 Task: Add an event with the title Second Coffee Meeting with Strategic Partner, date ''2024/03/07'', time 9:40 AM to 11:40 AMand add a description: Throughout the workshop, participants will engage in a series of activities, exercises, and practice sessions that focus on refining their presentation skills. These activities are designed to provide hands-on experience and valuable feedback to help participants improve their delivery style and create compelling presentations.Select event color  Tangerine . Add location for the event as: Brisbane, Australia, logged in from the account softage.8@softage.netand send the event invitation to softage.9@softage.net and softage.10@softage.net. Set a reminder for the event Every weekday(Monday to Friday)
Action: Mouse moved to (42, 97)
Screenshot: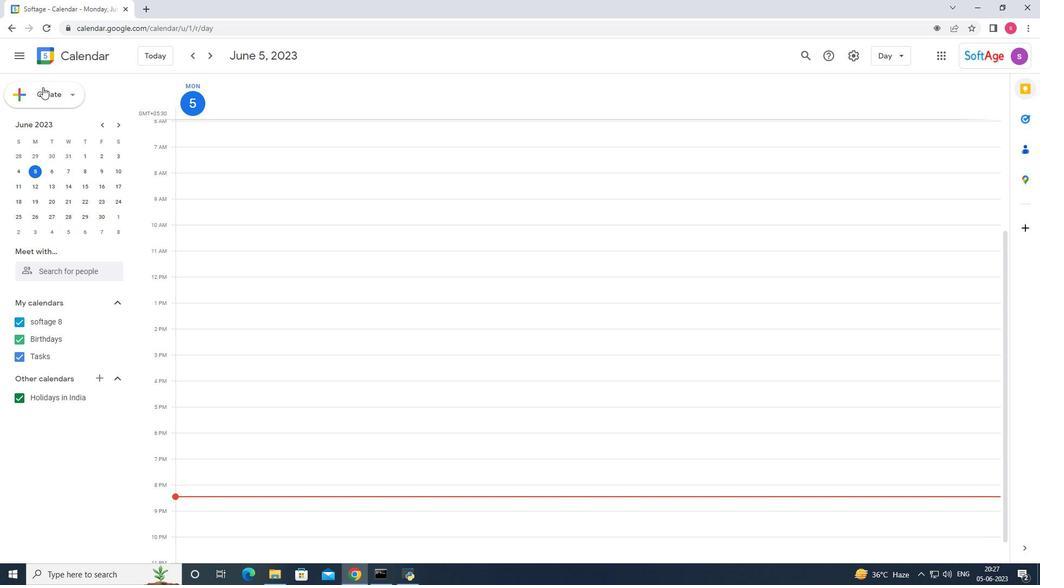 
Action: Mouse pressed left at (42, 97)
Screenshot: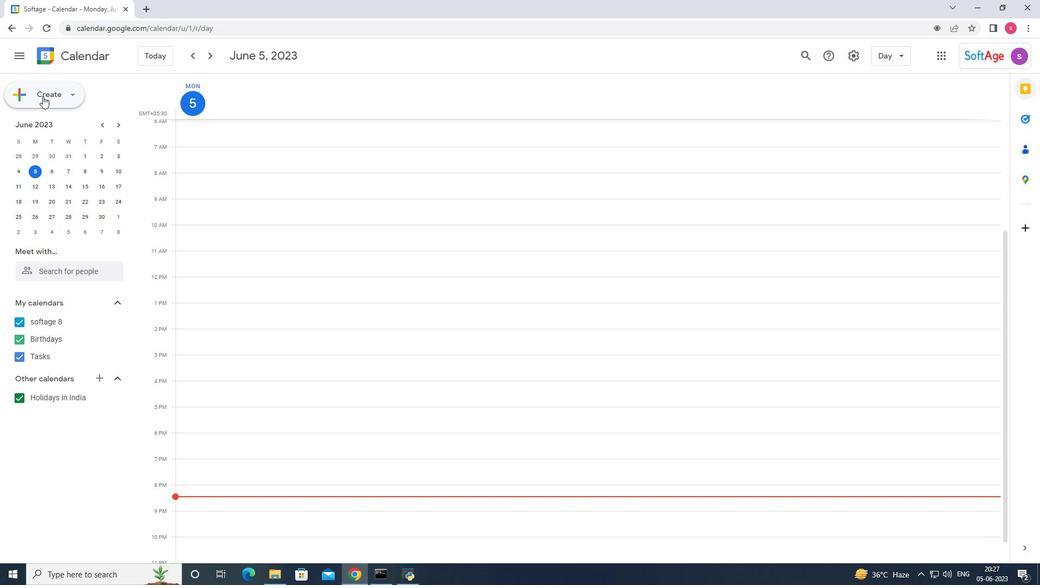 
Action: Mouse moved to (59, 125)
Screenshot: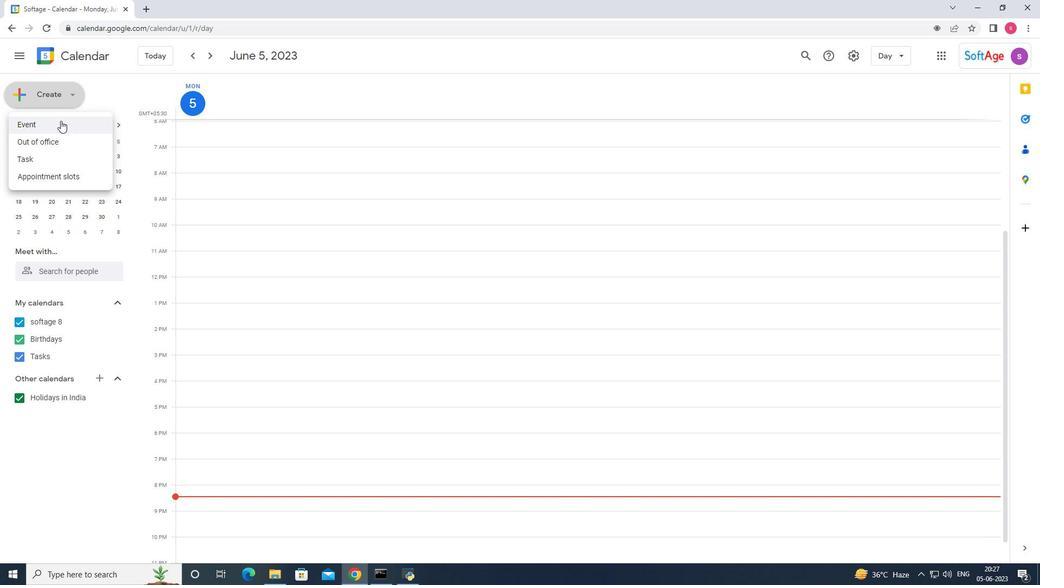 
Action: Mouse pressed left at (59, 125)
Screenshot: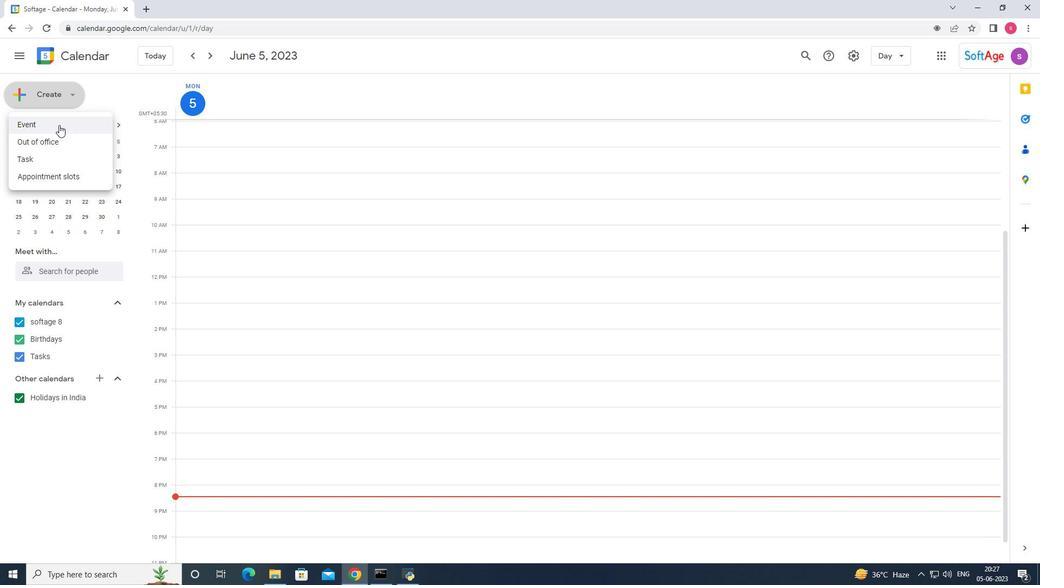 
Action: Mouse moved to (617, 481)
Screenshot: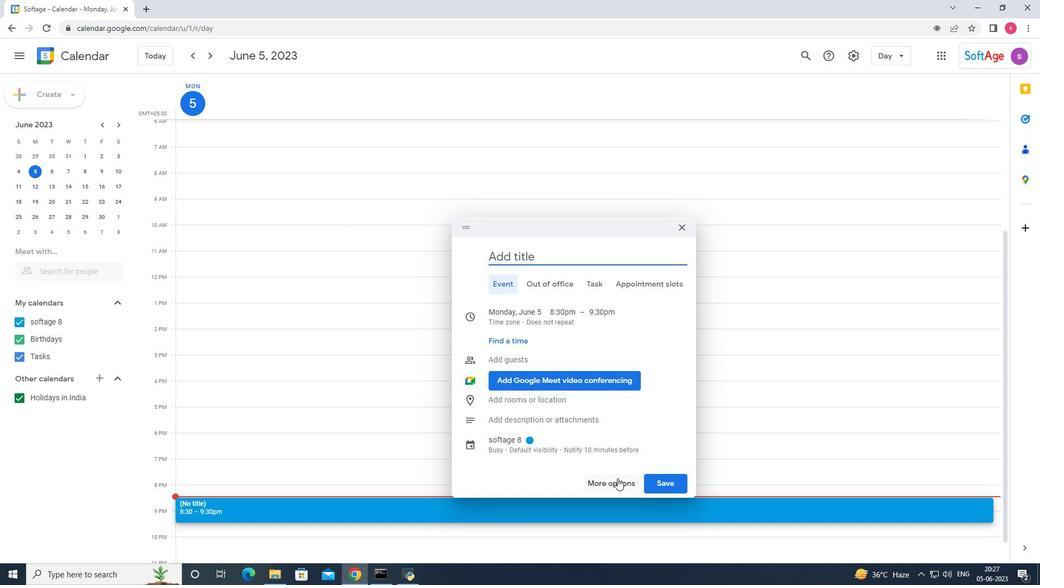 
Action: Mouse pressed left at (617, 481)
Screenshot: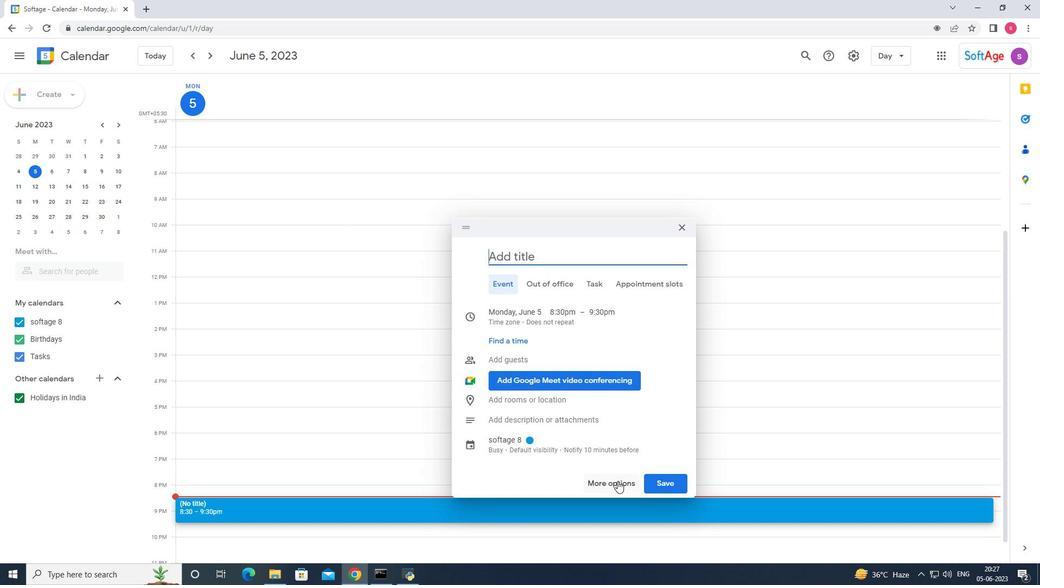 
Action: Mouse moved to (490, 284)
Screenshot: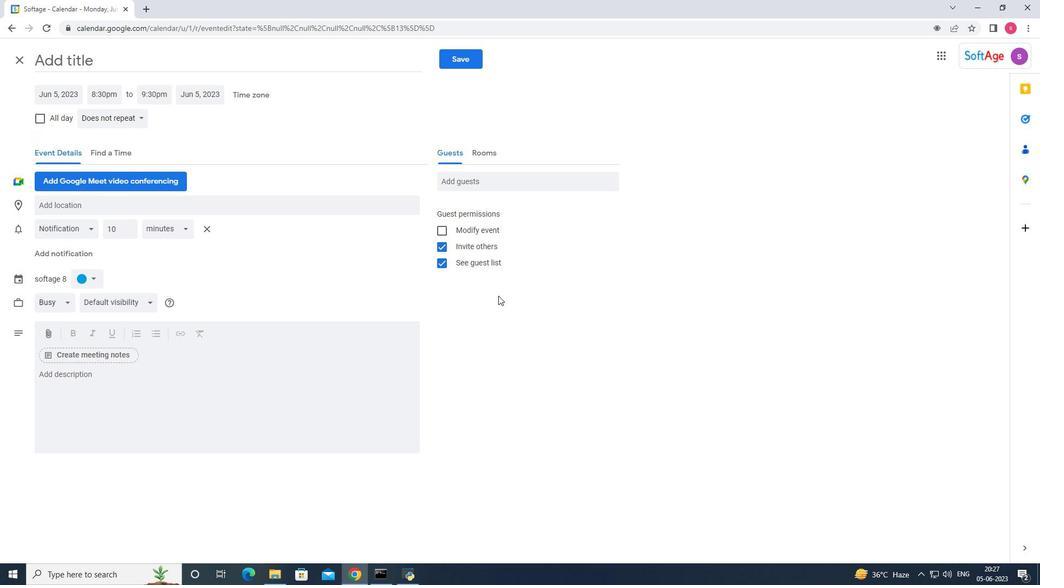 
Action: Key pressed <Key.shift>Second<Key.space><Key.shift>Coffee<Key.space><Key.shift>Meeting<Key.space>with<Key.space><Key.shift><Key.shift><Key.shift><Key.shift>Strategic<Key.space><Key.shift>Partner,<Key.backspace>
Screenshot: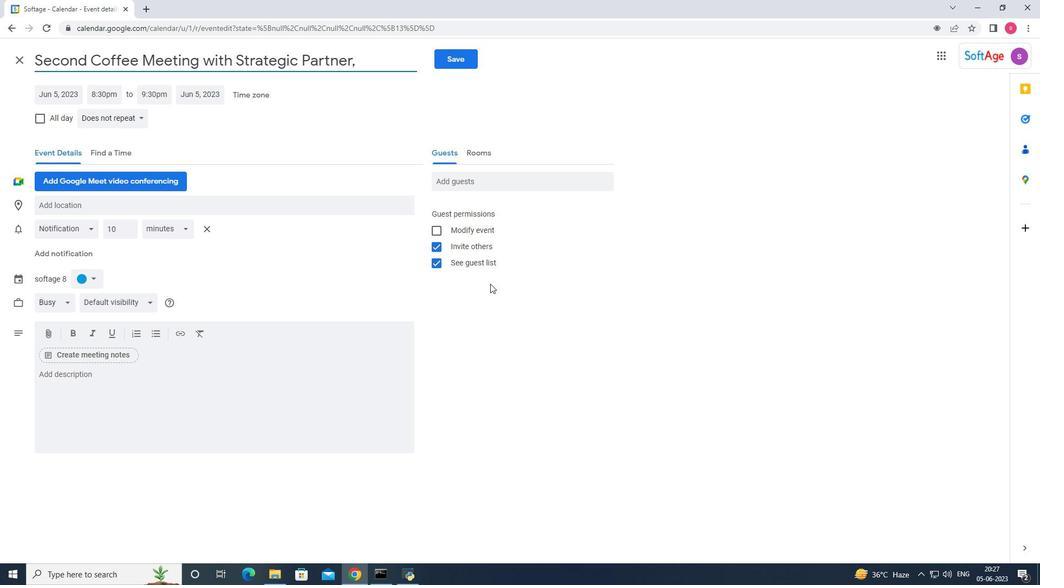 
Action: Mouse moved to (74, 87)
Screenshot: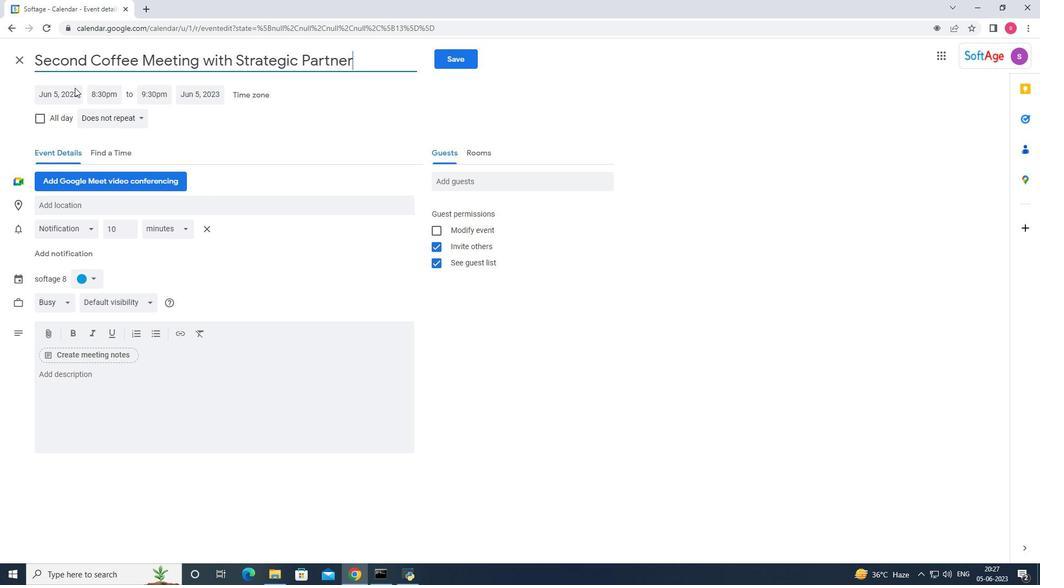 
Action: Mouse pressed left at (74, 87)
Screenshot: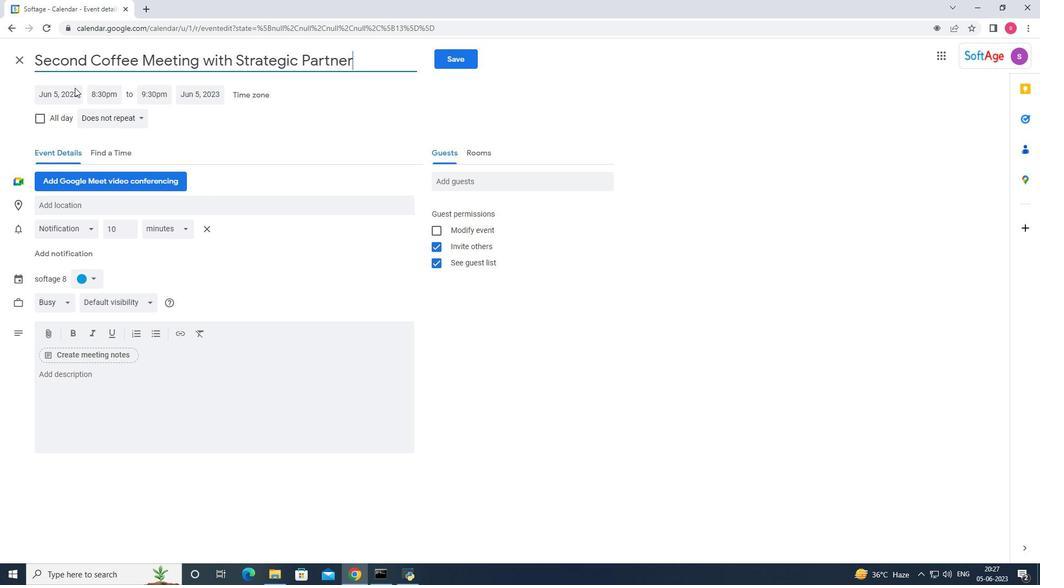 
Action: Mouse moved to (171, 123)
Screenshot: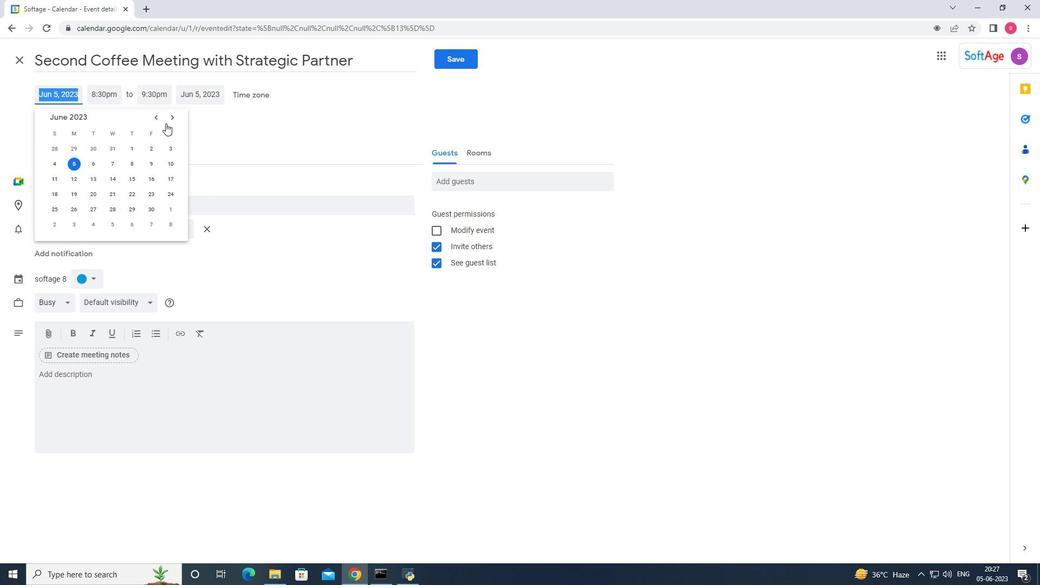 
Action: Mouse pressed left at (171, 123)
Screenshot: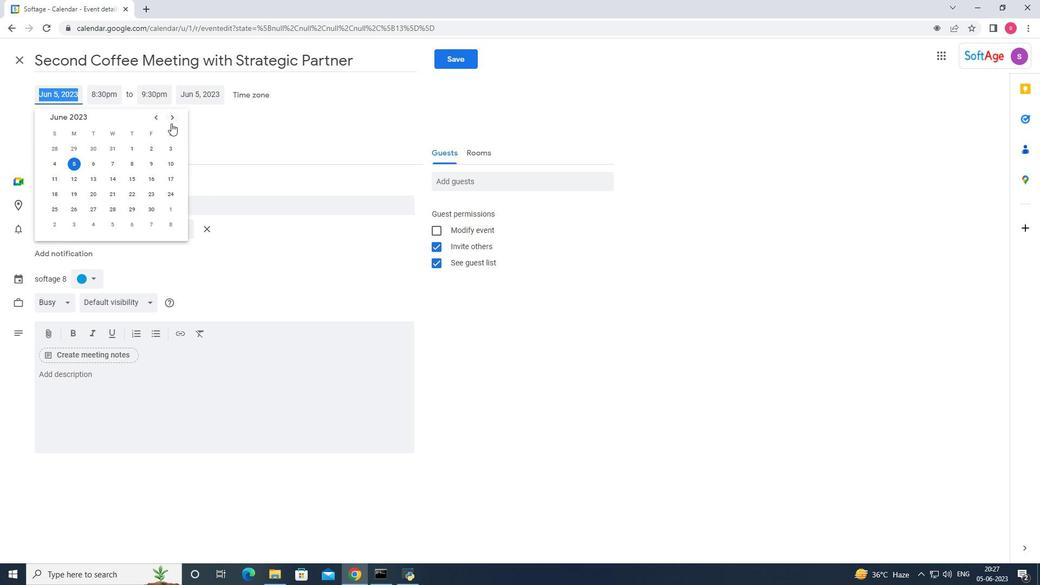 
Action: Mouse pressed left at (171, 123)
Screenshot: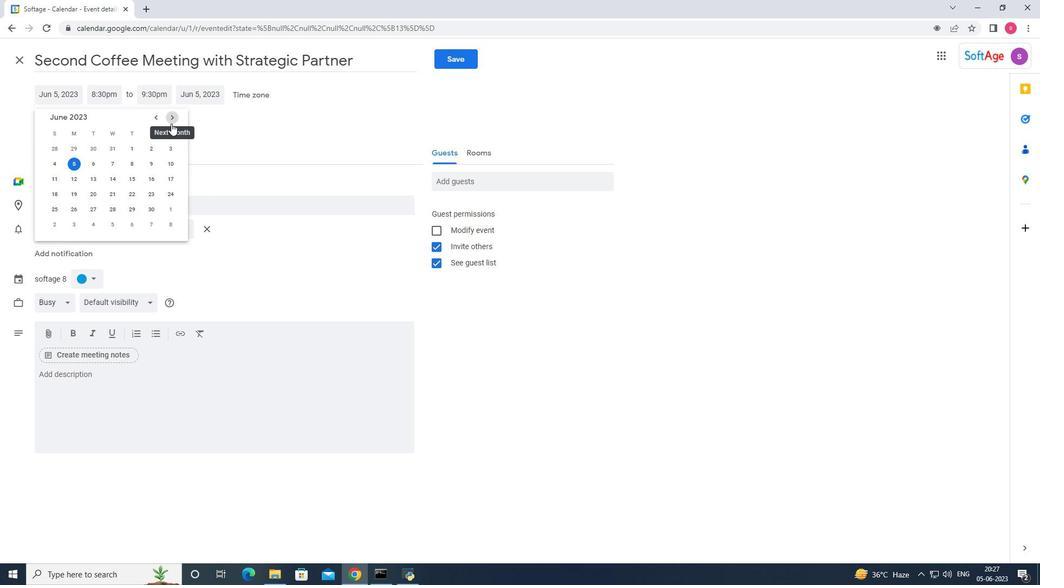 
Action: Mouse pressed left at (171, 123)
Screenshot: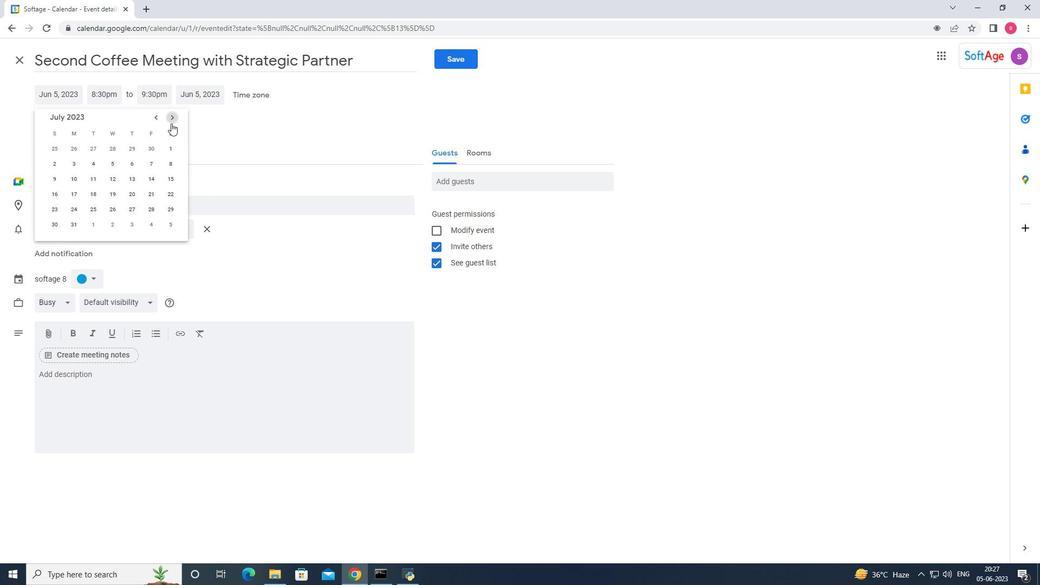 
Action: Mouse pressed left at (171, 123)
Screenshot: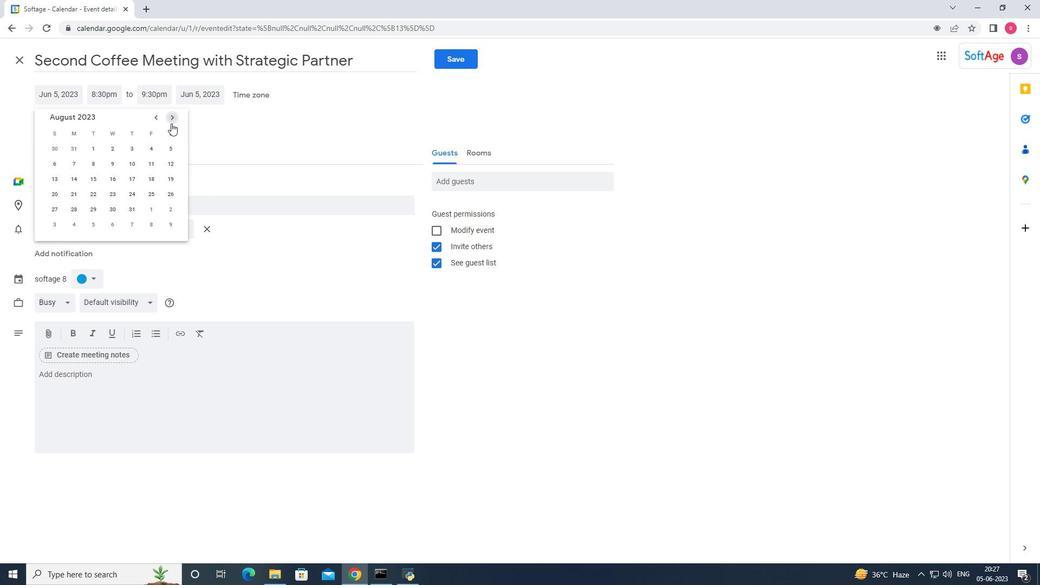 
Action: Mouse moved to (171, 123)
Screenshot: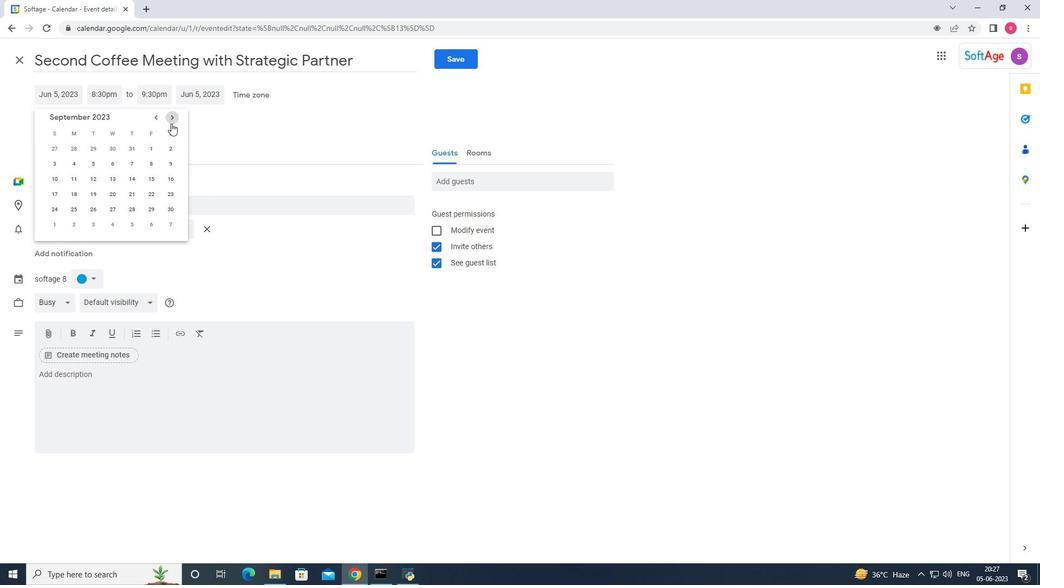 
Action: Mouse pressed left at (171, 123)
Screenshot: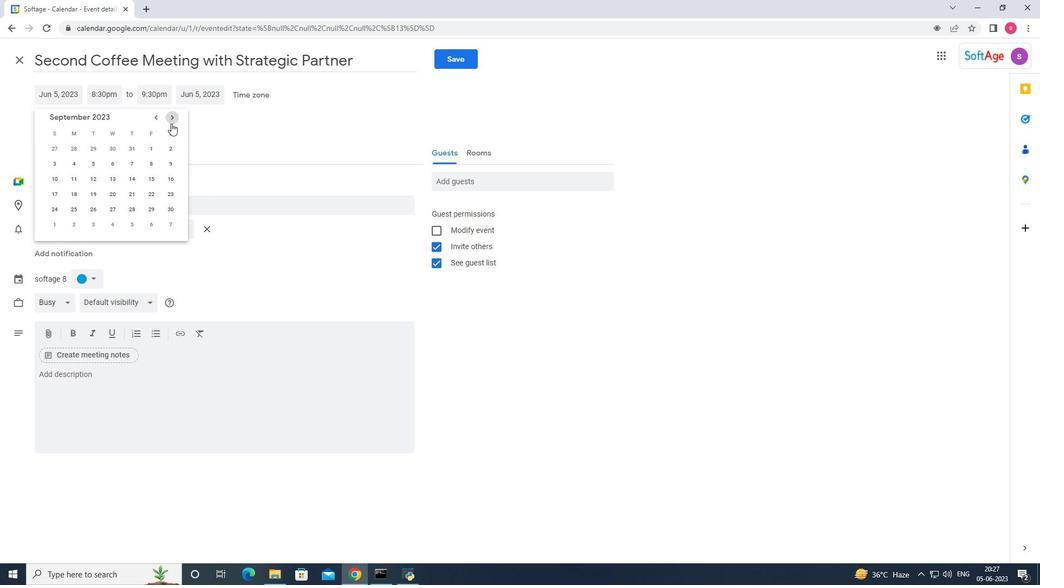 
Action: Mouse pressed left at (171, 123)
Screenshot: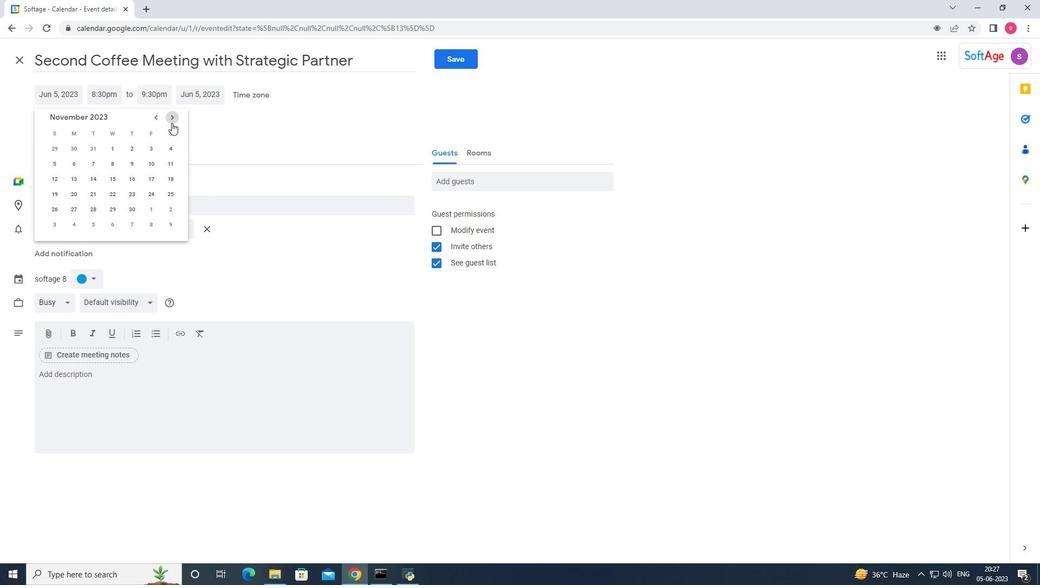 
Action: Mouse pressed left at (171, 123)
Screenshot: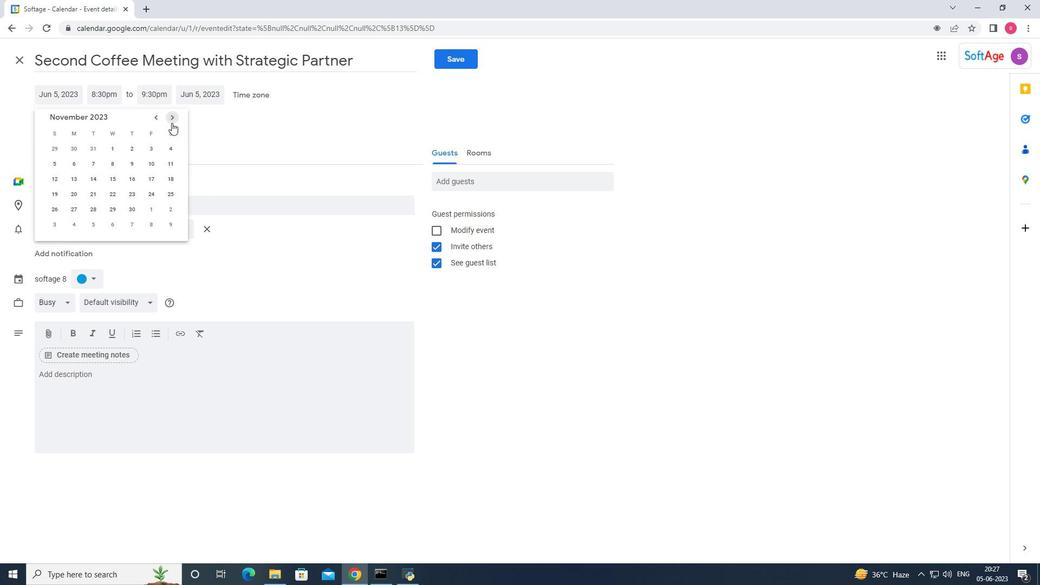 
Action: Mouse pressed left at (171, 123)
Screenshot: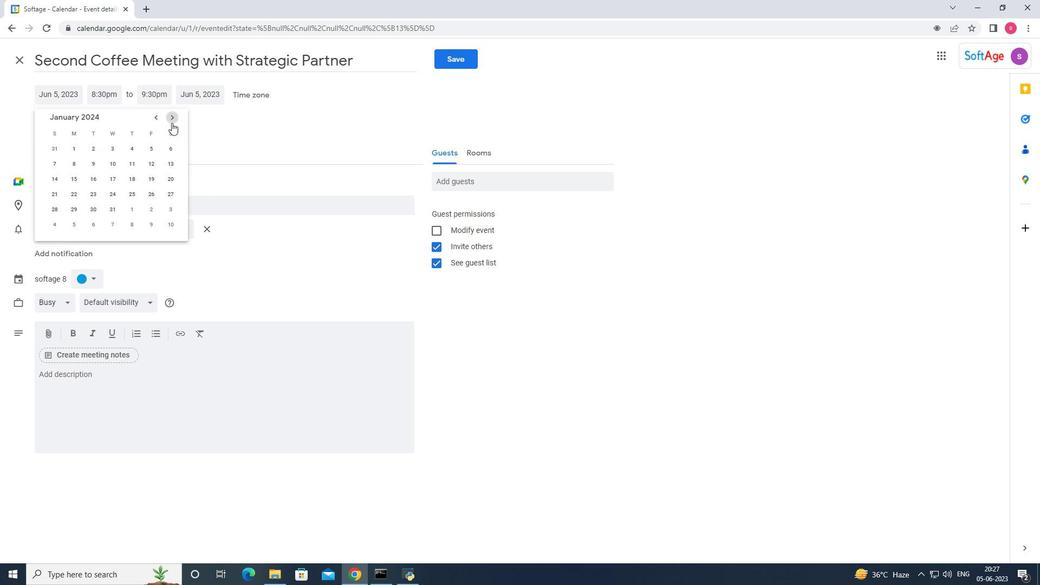 
Action: Mouse pressed left at (171, 123)
Screenshot: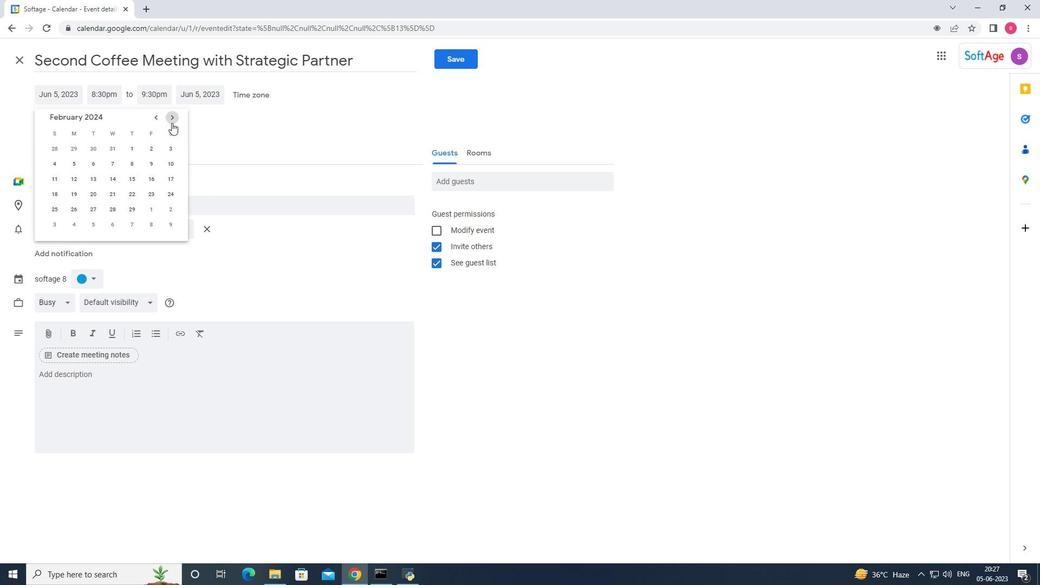 
Action: Mouse moved to (134, 169)
Screenshot: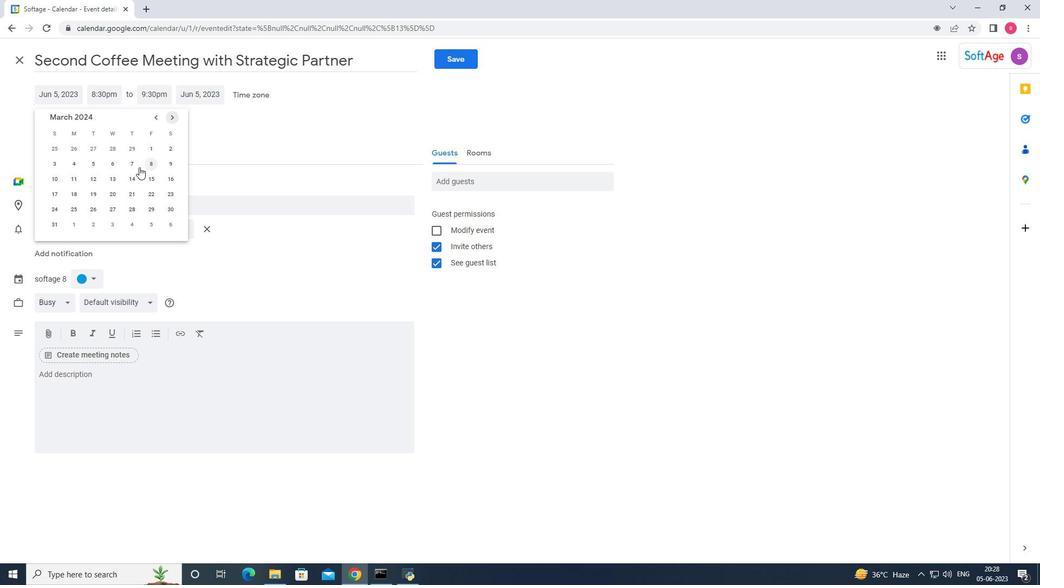 
Action: Mouse pressed left at (134, 169)
Screenshot: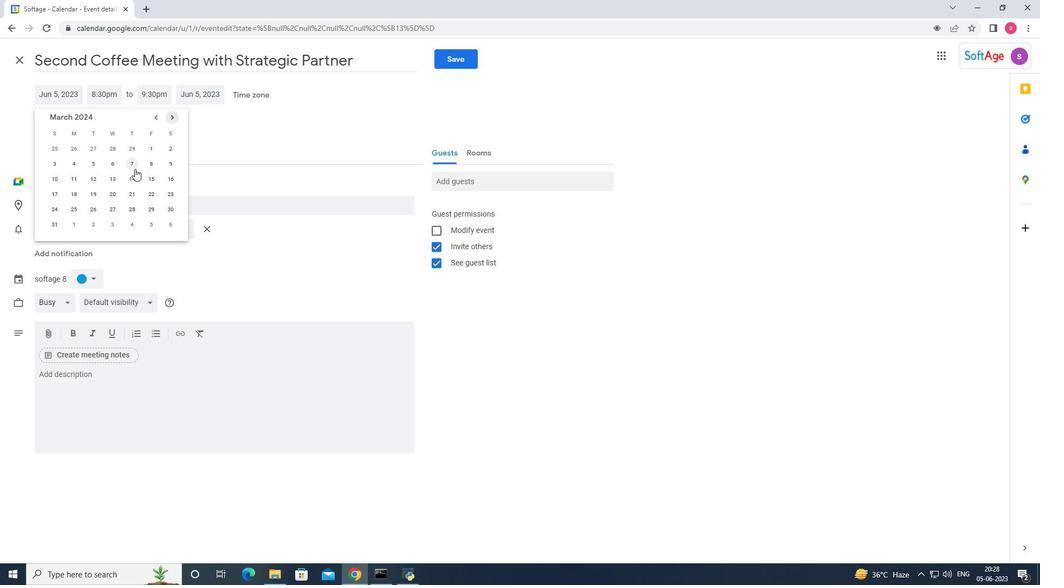 
Action: Mouse moved to (107, 95)
Screenshot: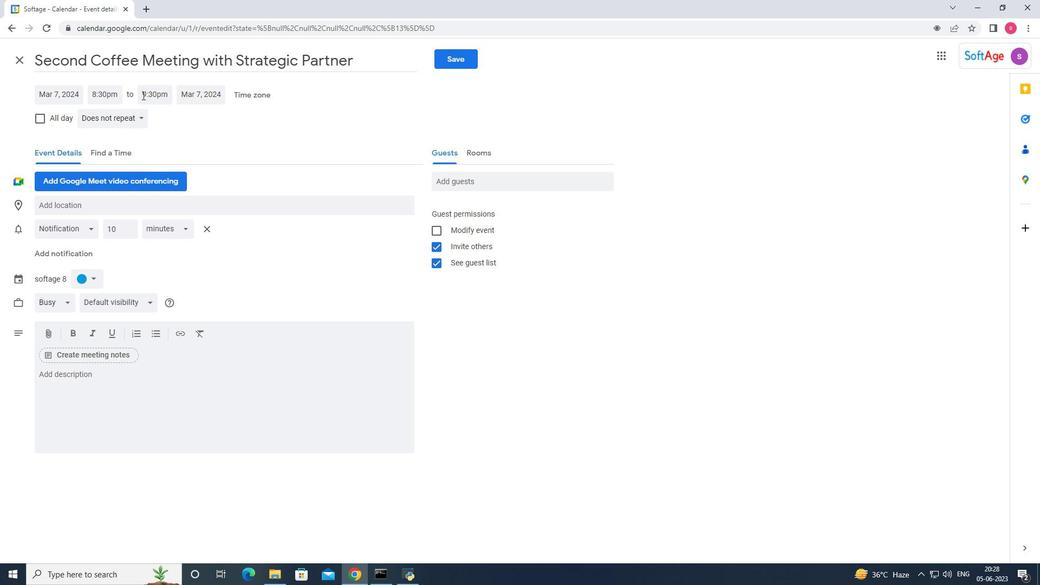 
Action: Mouse pressed left at (107, 95)
Screenshot: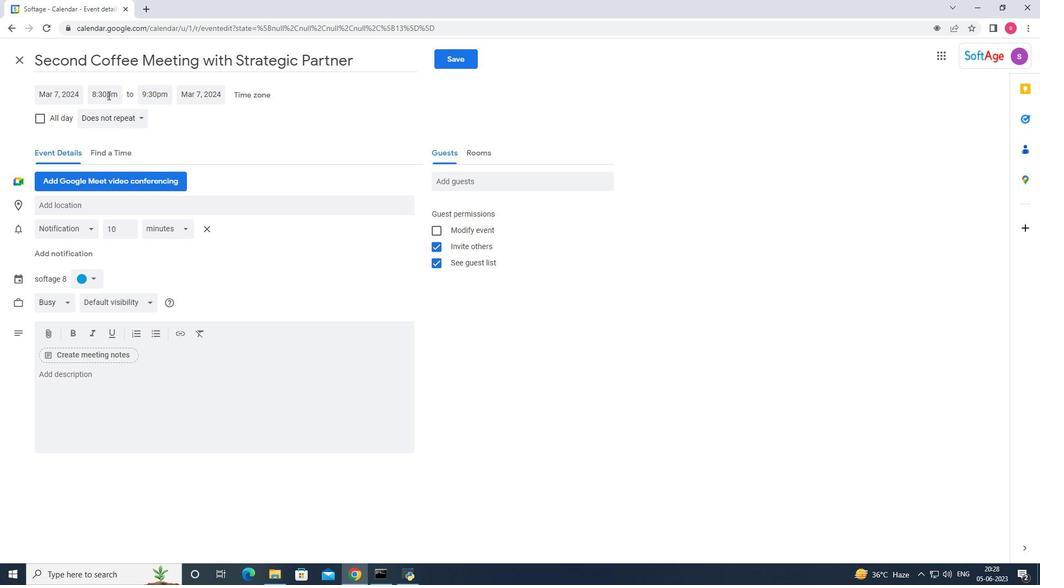 
Action: Mouse moved to (117, 149)
Screenshot: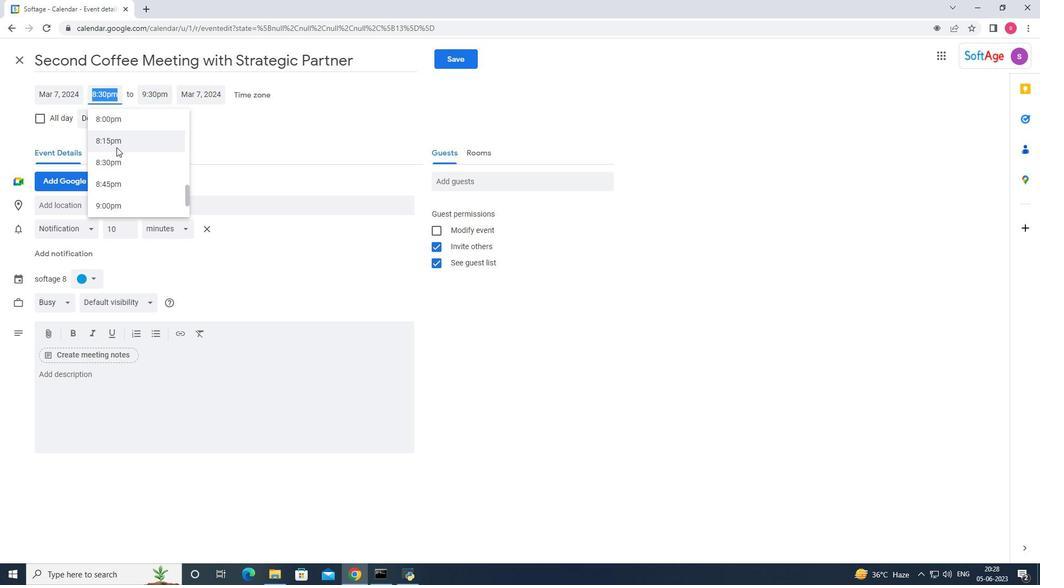 
Action: Mouse scrolled (117, 150) with delta (0, 0)
Screenshot: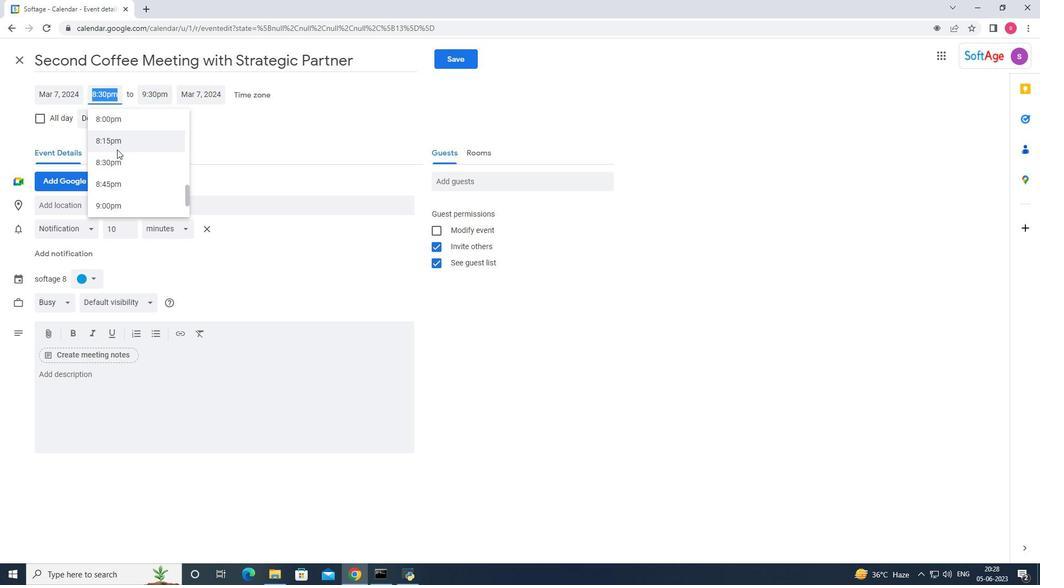 
Action: Mouse scrolled (117, 150) with delta (0, 0)
Screenshot: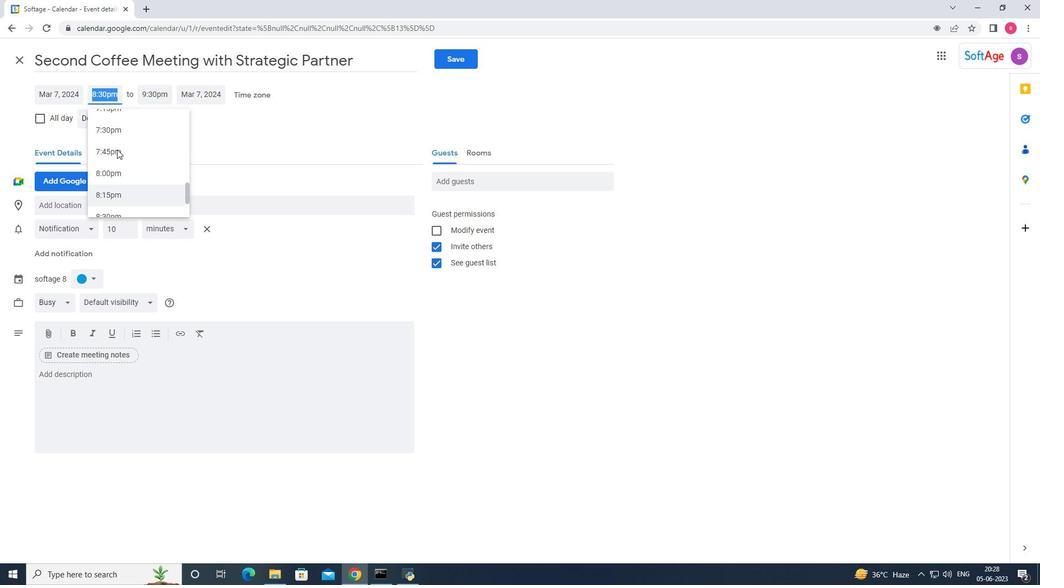 
Action: Mouse scrolled (117, 150) with delta (0, 0)
Screenshot: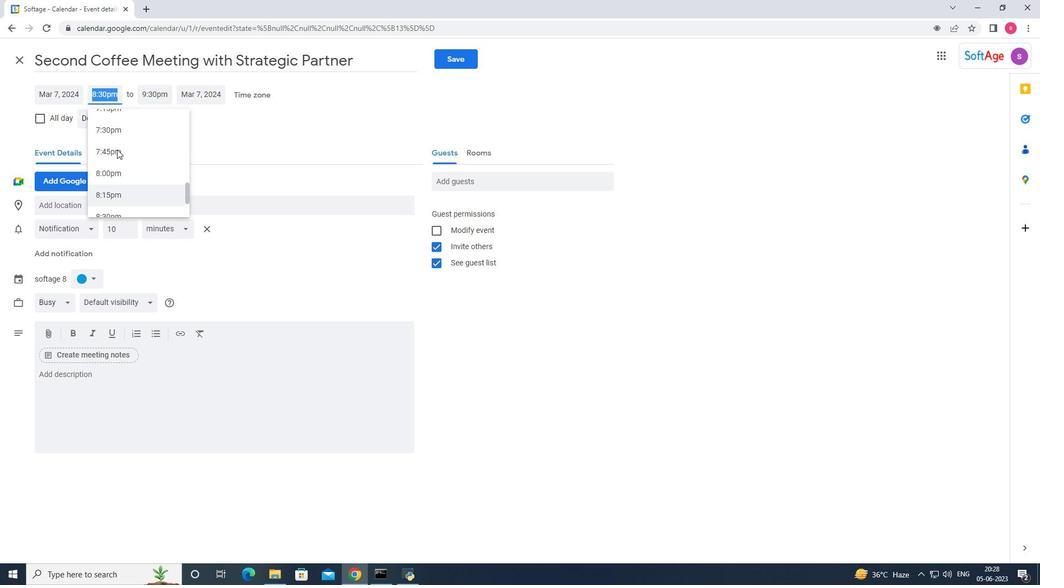 
Action: Mouse scrolled (117, 150) with delta (0, 0)
Screenshot: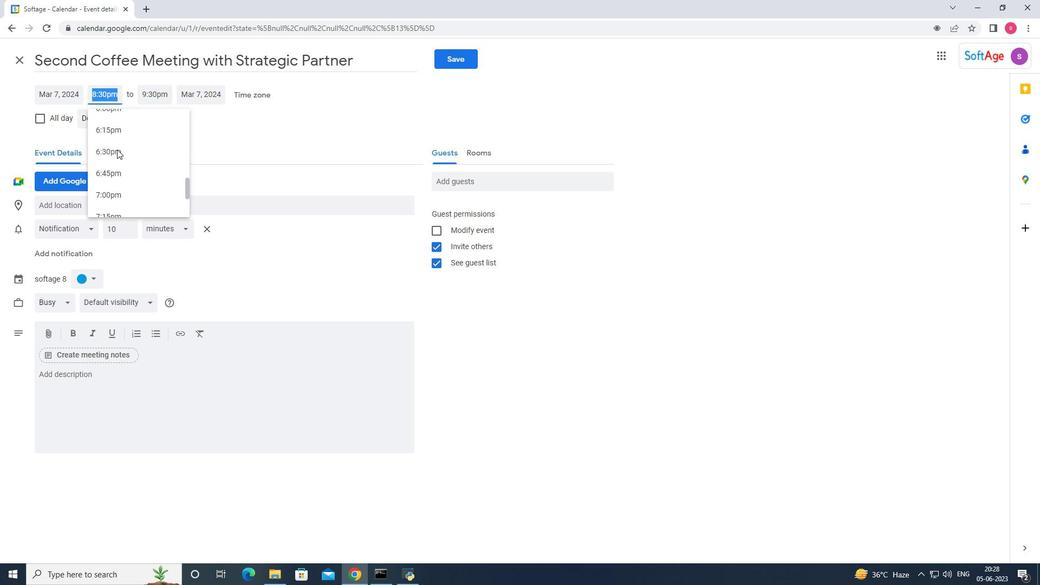 
Action: Mouse scrolled (117, 150) with delta (0, 0)
Screenshot: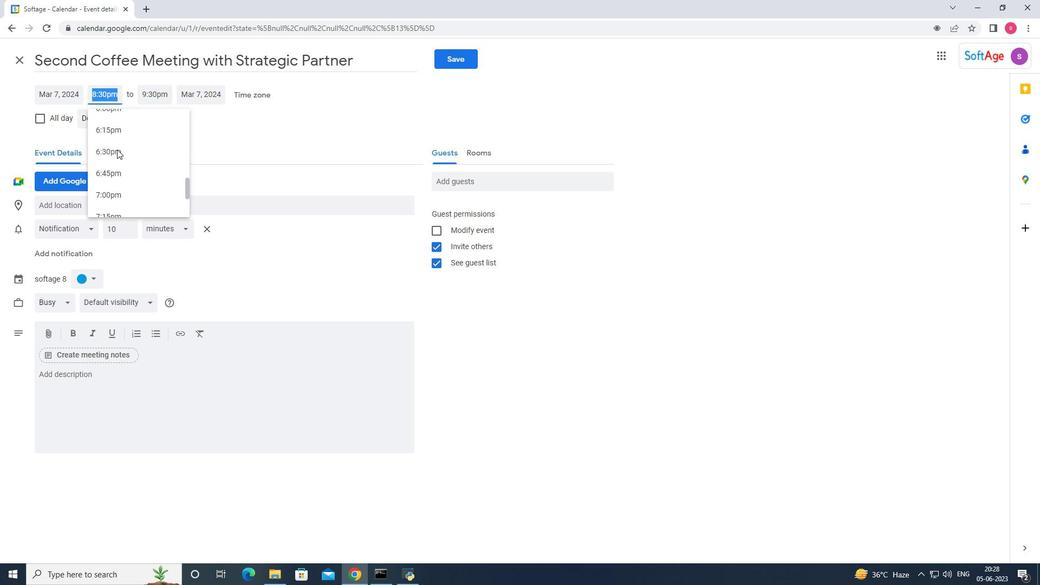 
Action: Mouse moved to (118, 147)
Screenshot: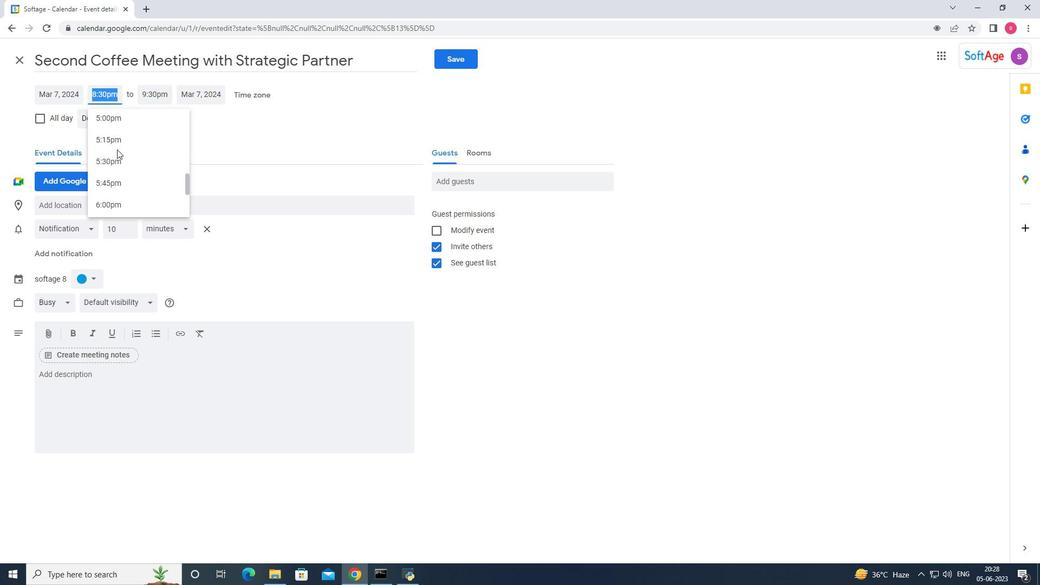 
Action: Mouse scrolled (118, 147) with delta (0, 0)
Screenshot: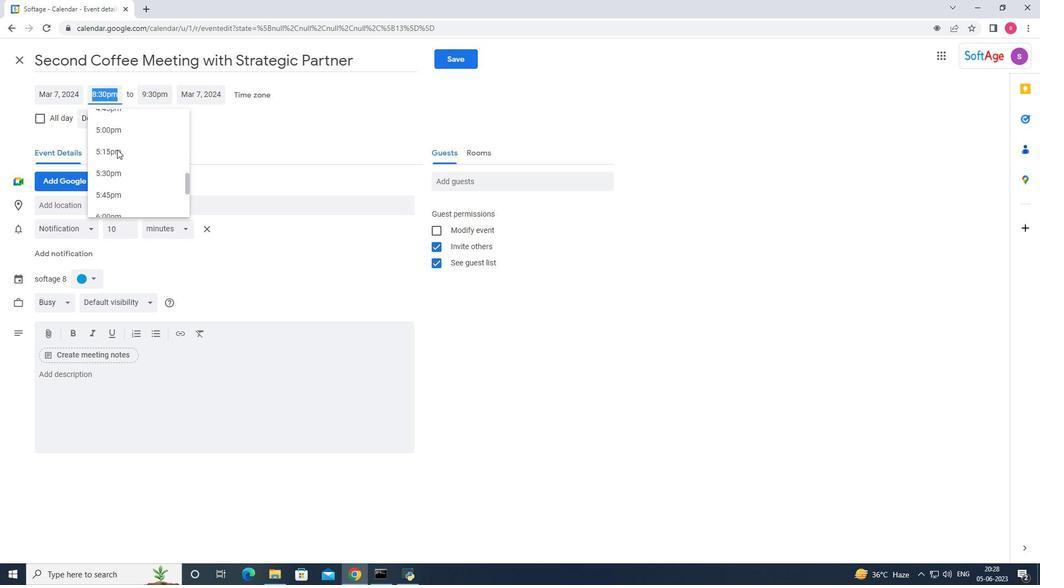 
Action: Mouse scrolled (118, 147) with delta (0, 0)
Screenshot: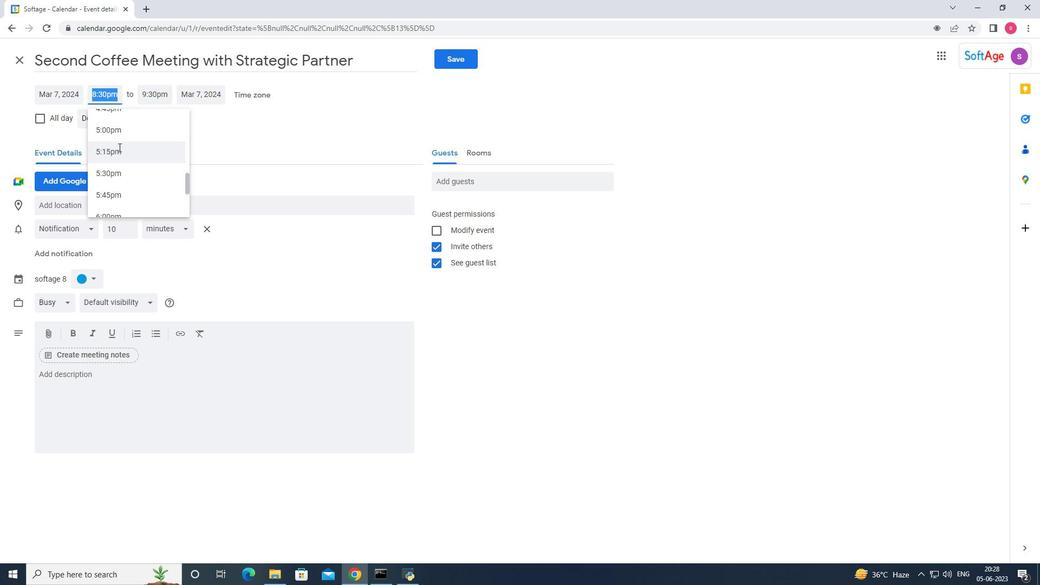 
Action: Mouse moved to (118, 147)
Screenshot: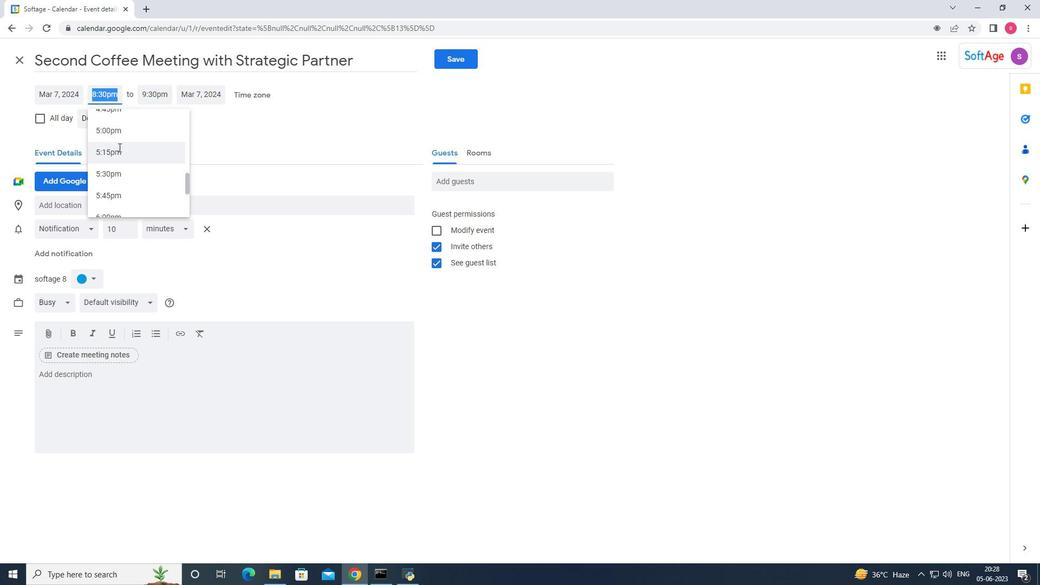 
Action: Mouse scrolled (118, 147) with delta (0, 0)
Screenshot: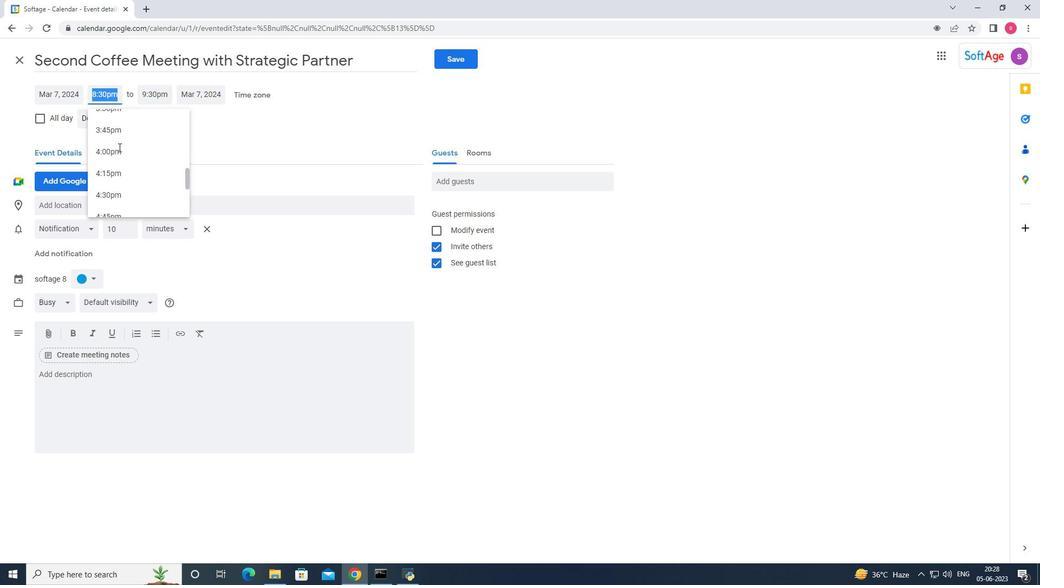 
Action: Mouse scrolled (118, 147) with delta (0, 0)
Screenshot: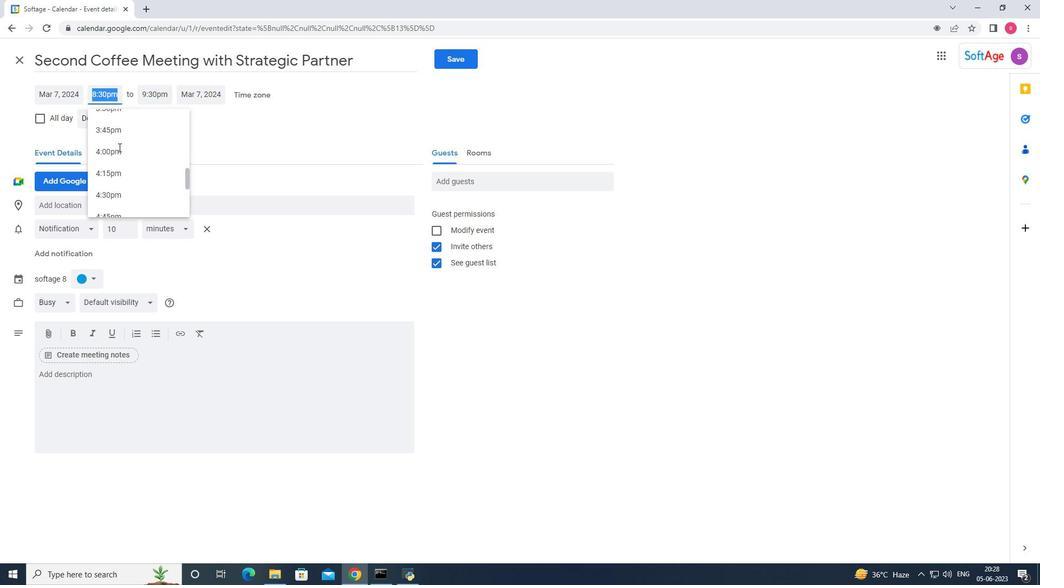 
Action: Mouse scrolled (118, 147) with delta (0, 0)
Screenshot: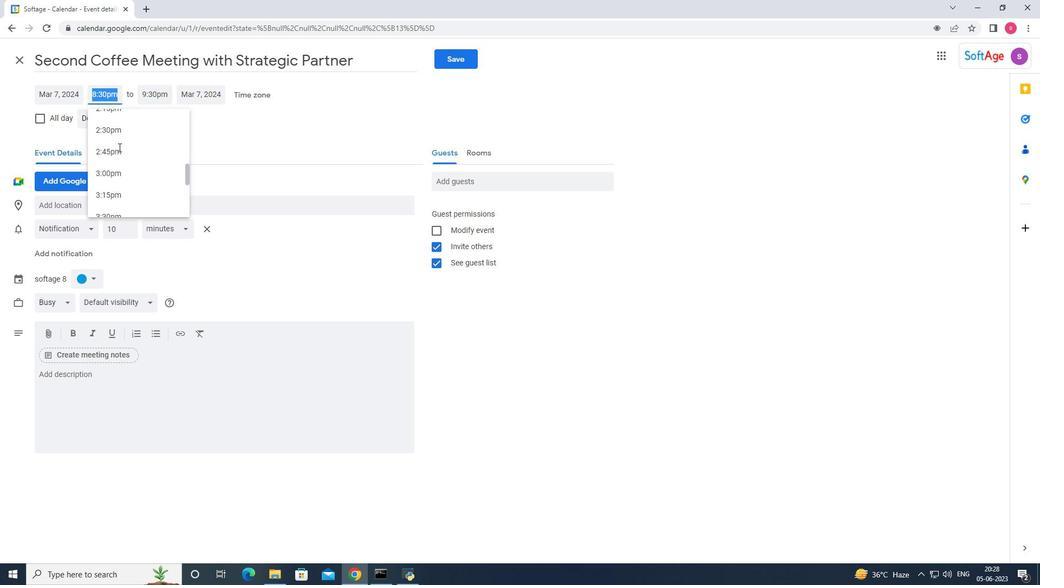 
Action: Mouse scrolled (118, 147) with delta (0, 0)
Screenshot: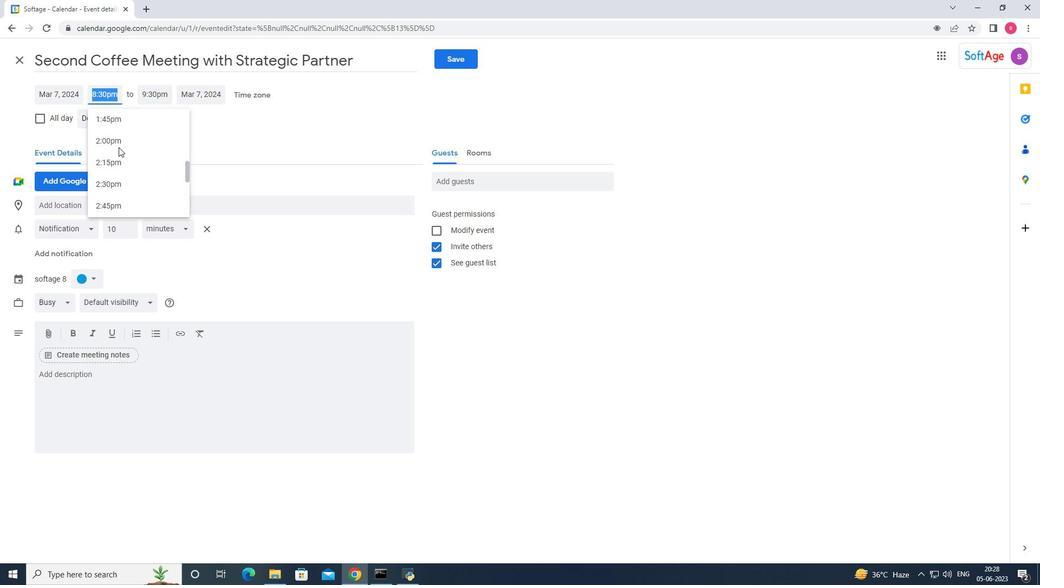 
Action: Mouse scrolled (118, 147) with delta (0, 0)
Screenshot: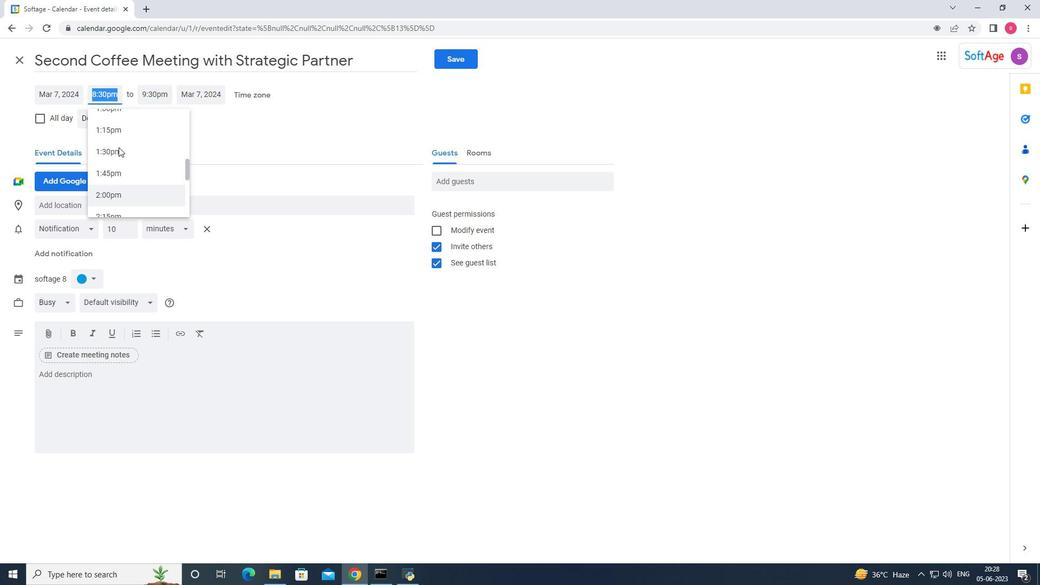 
Action: Mouse scrolled (118, 147) with delta (0, 0)
Screenshot: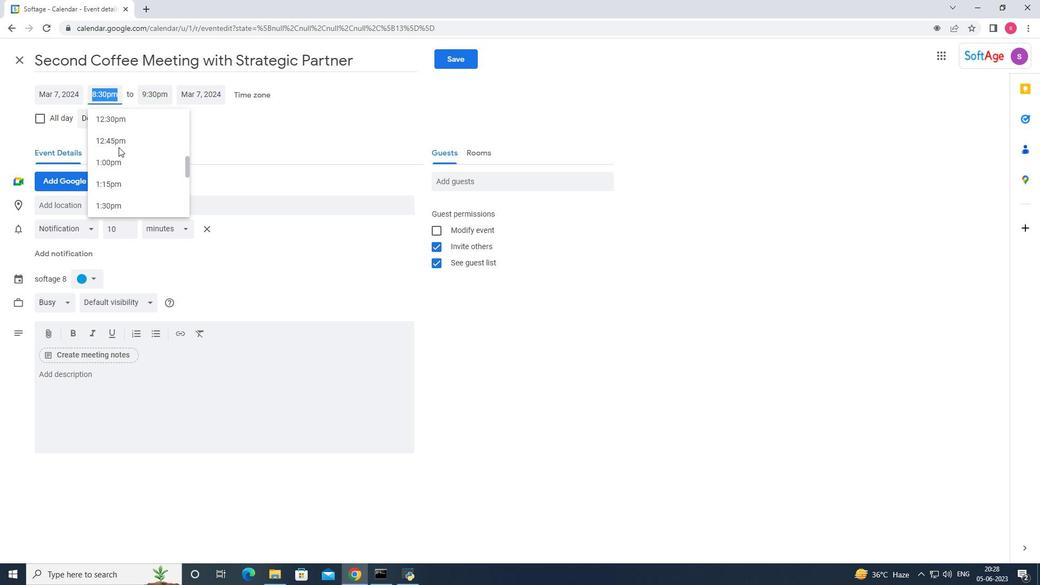 
Action: Mouse scrolled (118, 147) with delta (0, 0)
Screenshot: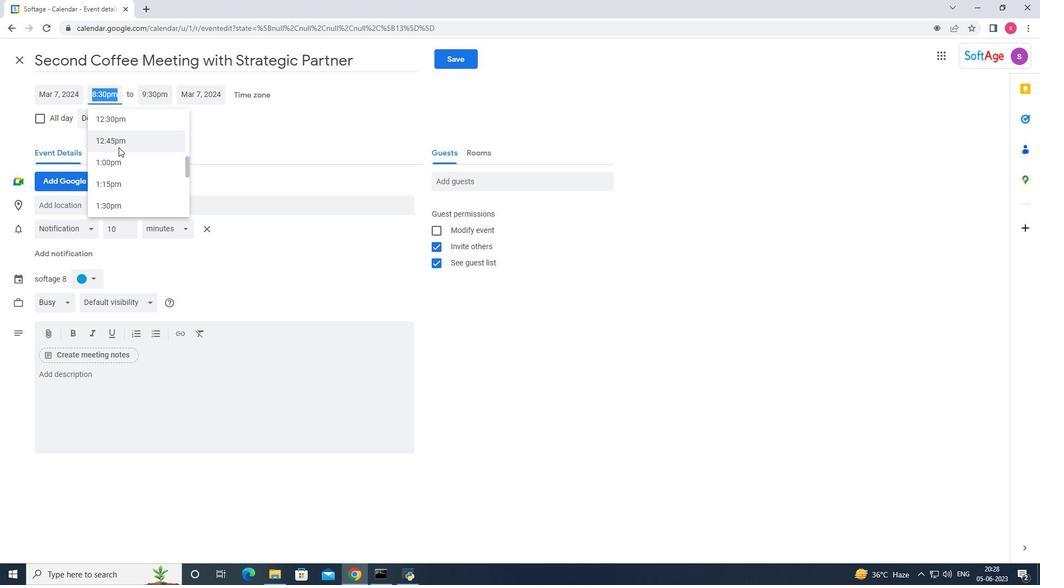 
Action: Mouse scrolled (118, 147) with delta (0, 0)
Screenshot: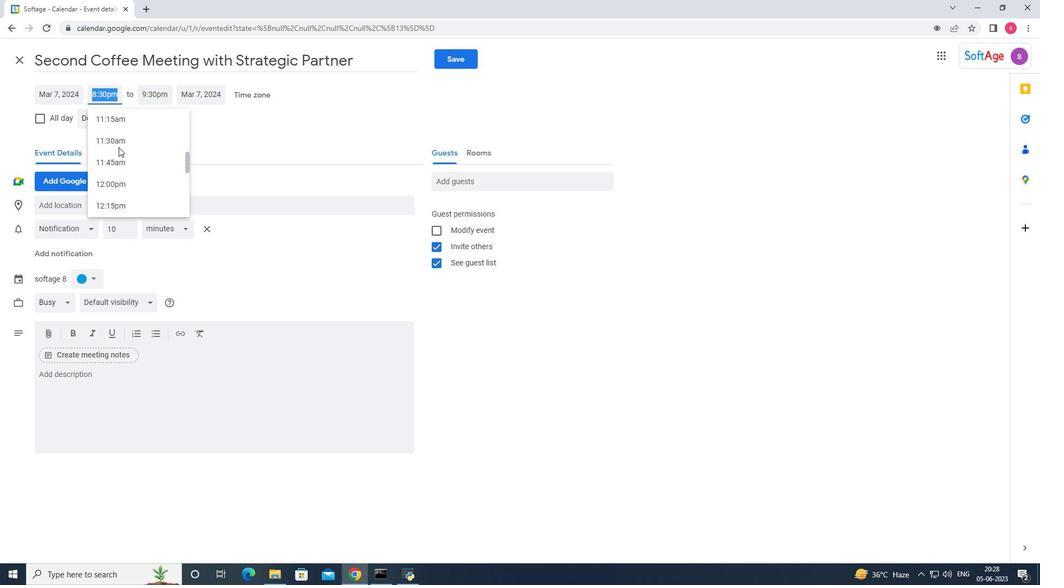 
Action: Mouse scrolled (118, 147) with delta (0, 0)
Screenshot: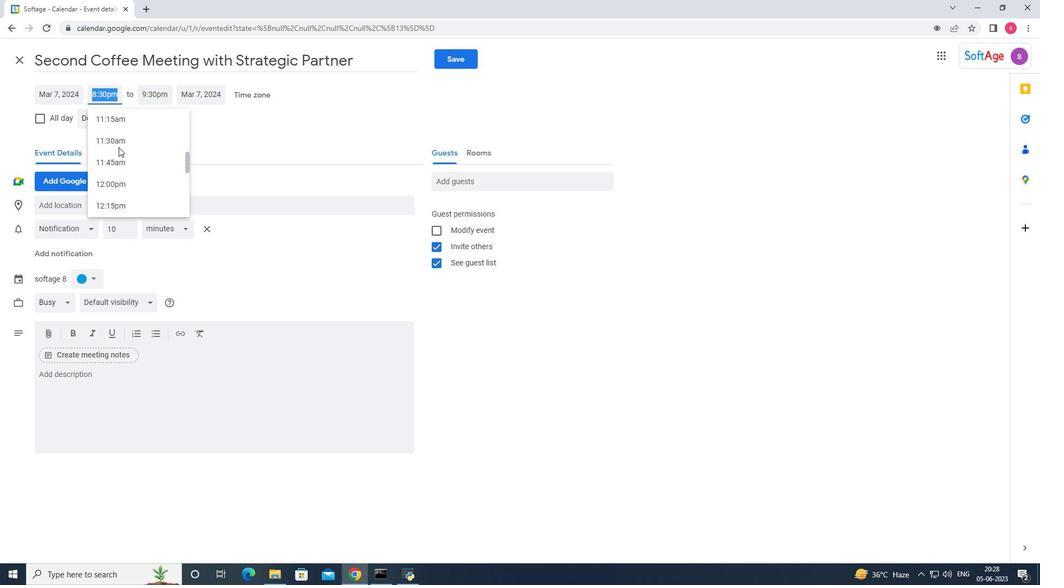
Action: Mouse scrolled (118, 147) with delta (0, 0)
Screenshot: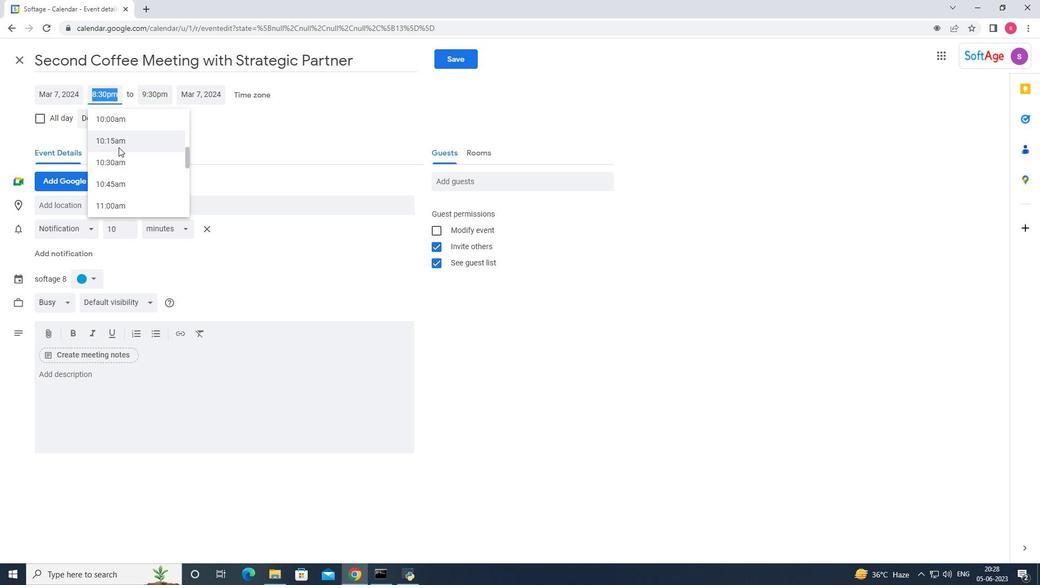
Action: Mouse scrolled (118, 147) with delta (0, 0)
Screenshot: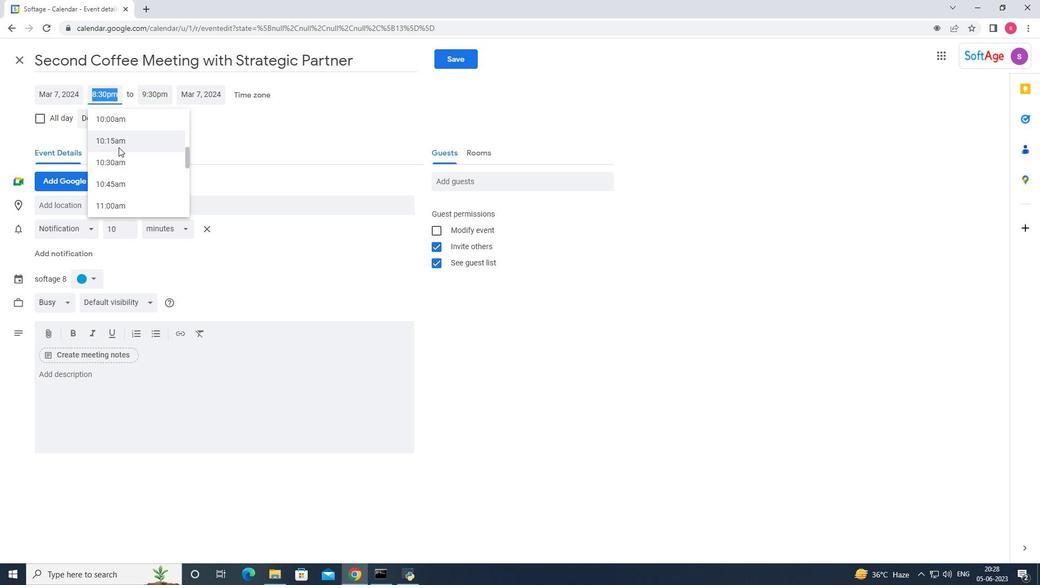
Action: Mouse moved to (110, 205)
Screenshot: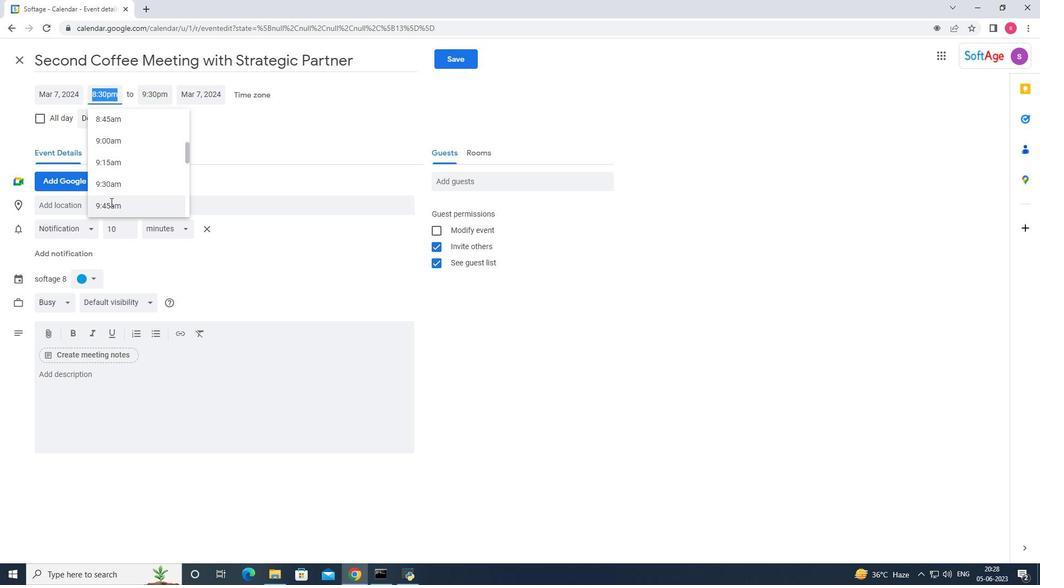 
Action: Mouse pressed left at (110, 205)
Screenshot: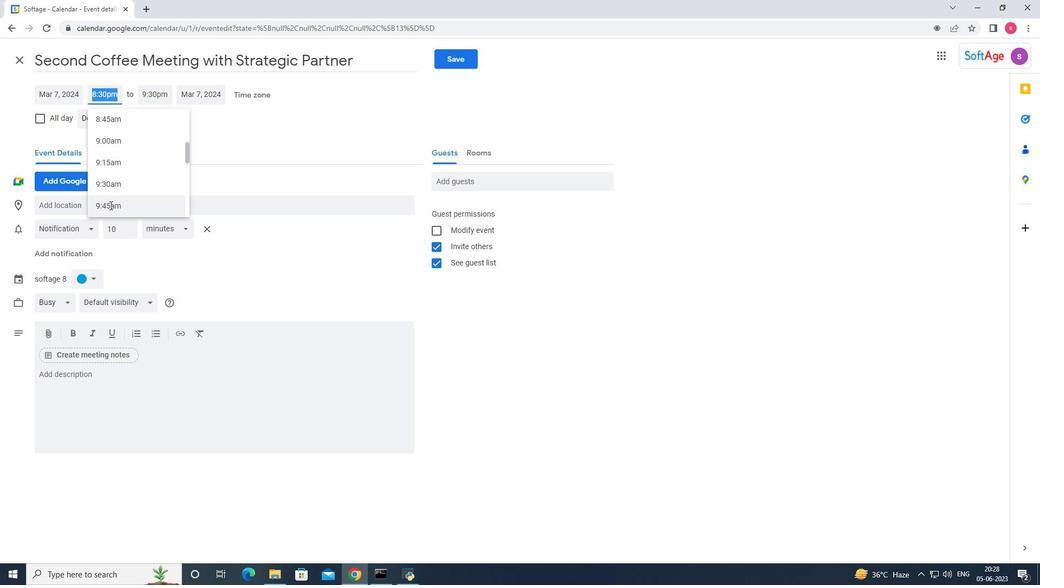 
Action: Mouse moved to (106, 96)
Screenshot: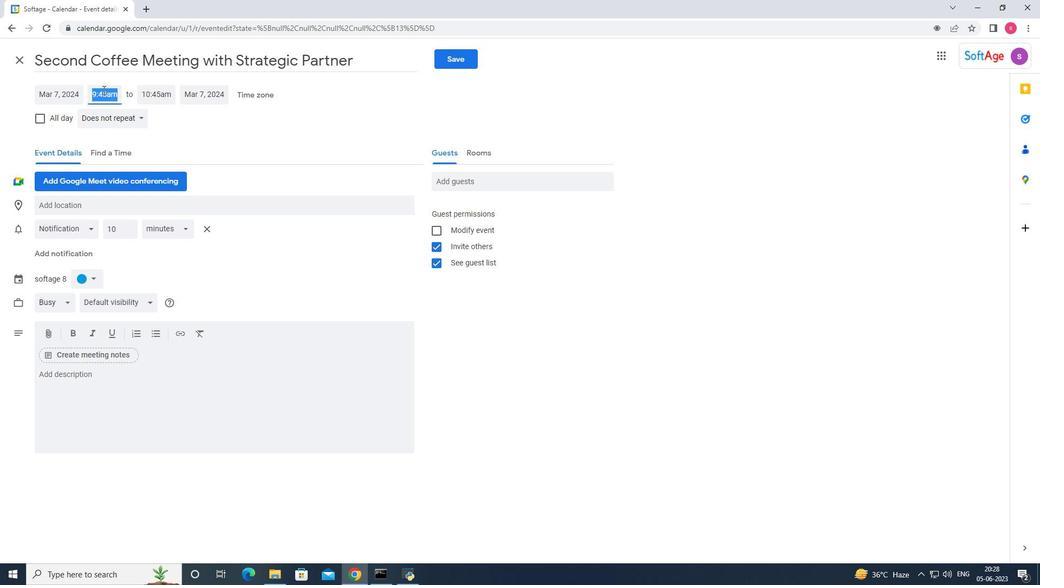 
Action: Mouse pressed left at (106, 96)
Screenshot: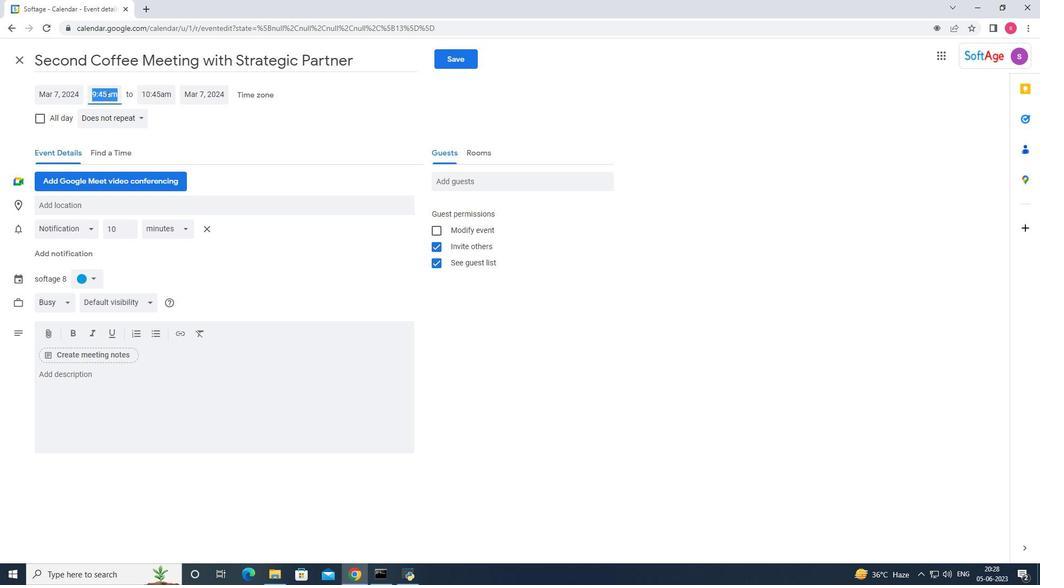 
Action: Mouse moved to (121, 110)
Screenshot: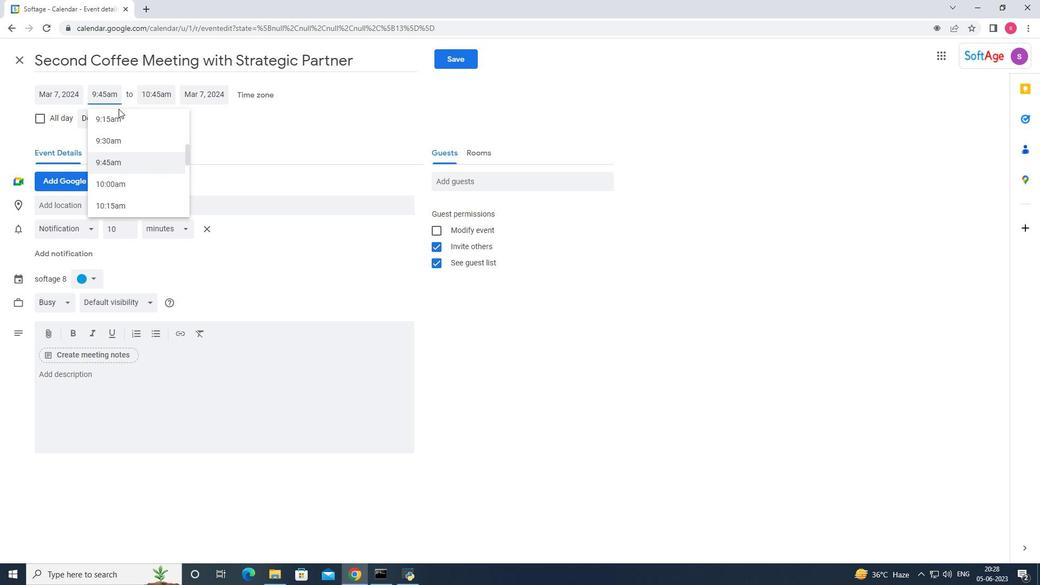 
Action: Key pressed <Key.backspace>0
Screenshot: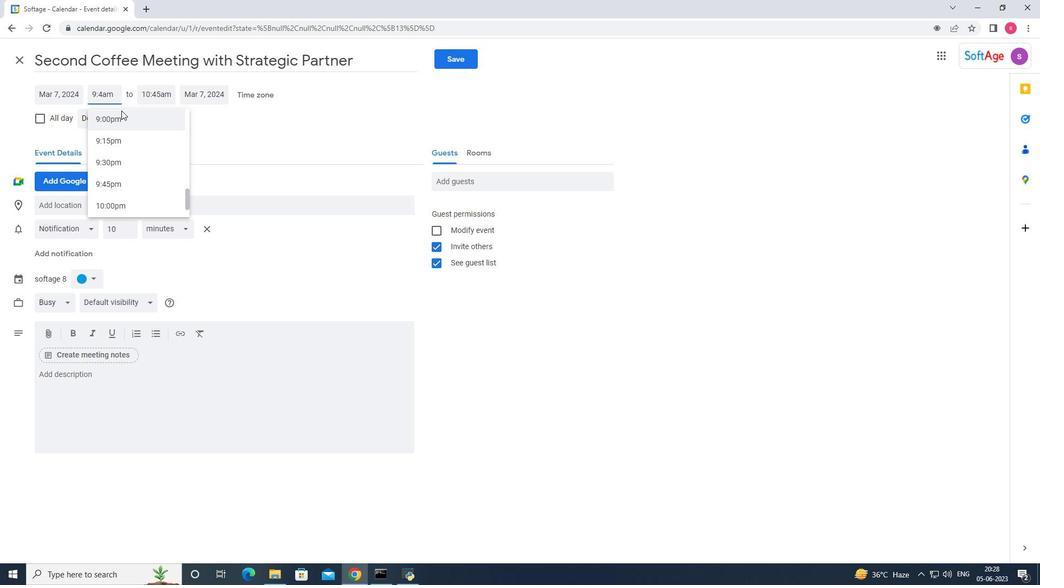 
Action: Mouse moved to (149, 91)
Screenshot: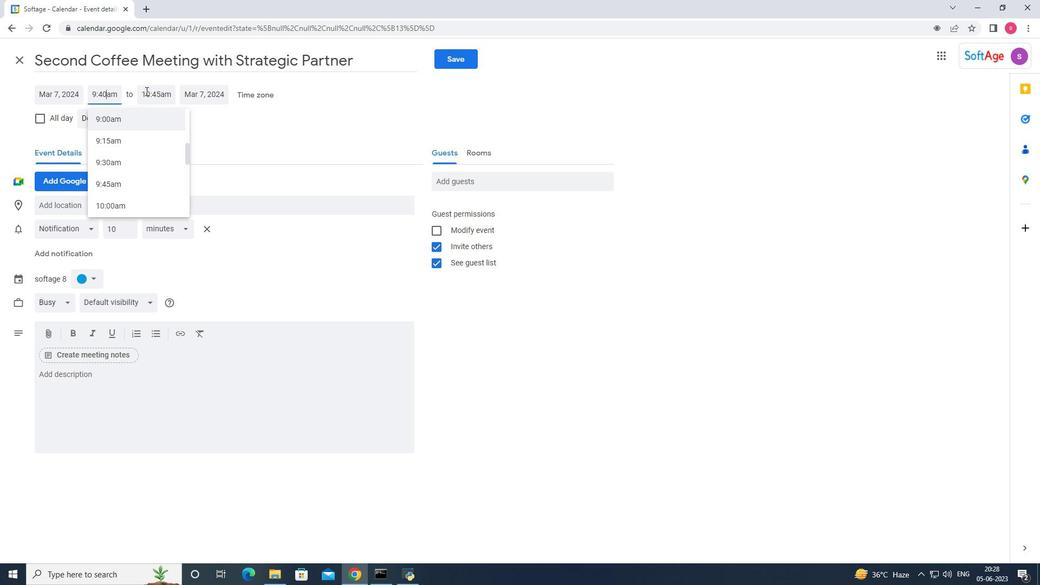 
Action: Mouse pressed left at (149, 91)
Screenshot: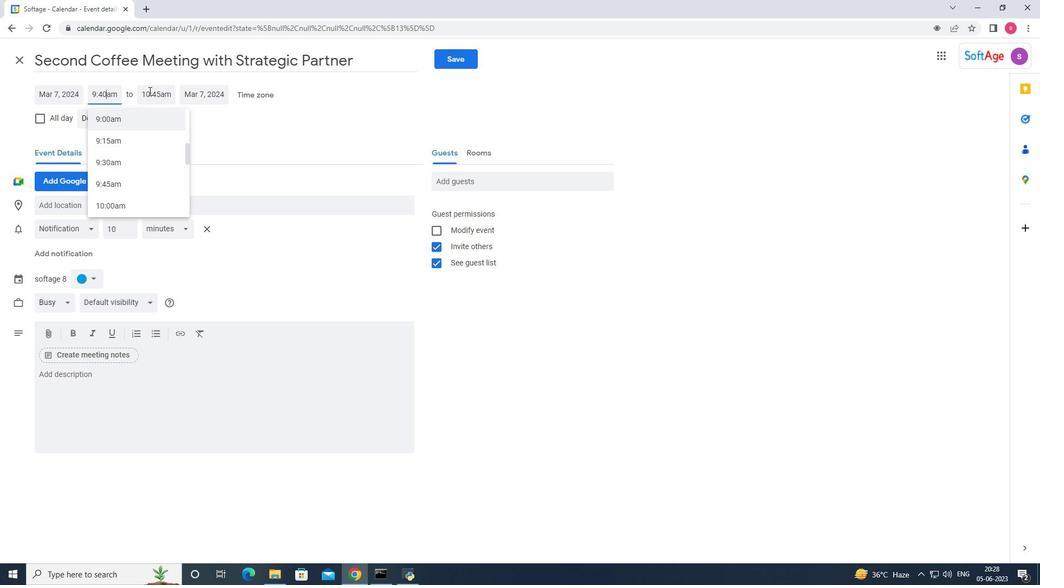 
Action: Mouse moved to (160, 149)
Screenshot: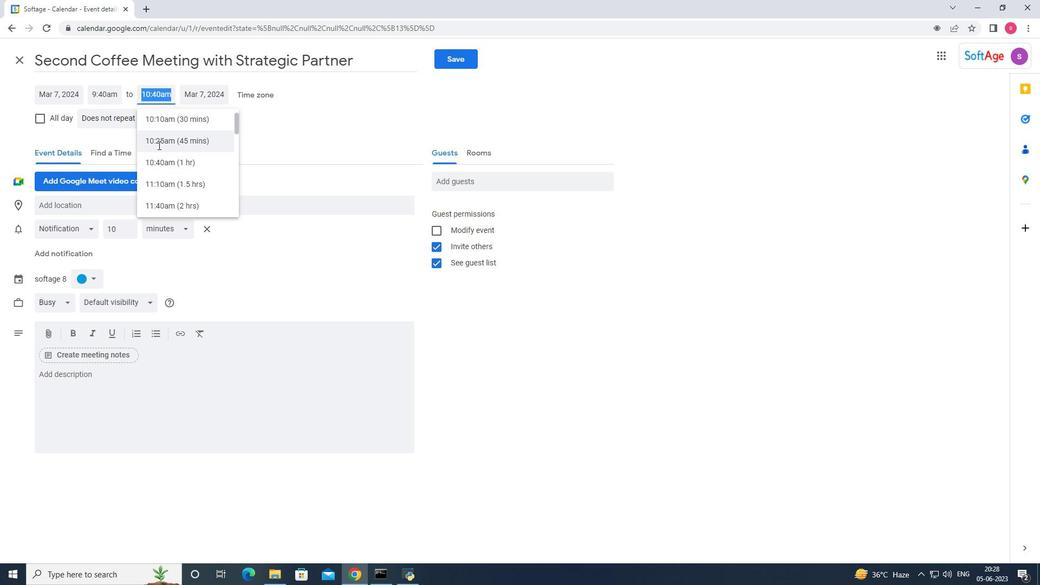 
Action: Mouse scrolled (160, 148) with delta (0, 0)
Screenshot: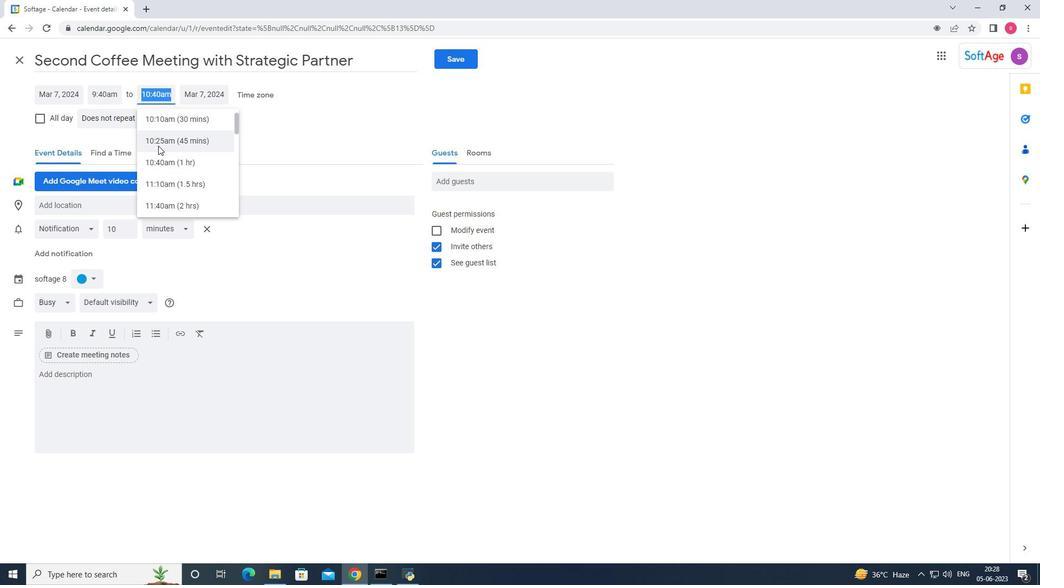 
Action: Mouse moved to (163, 156)
Screenshot: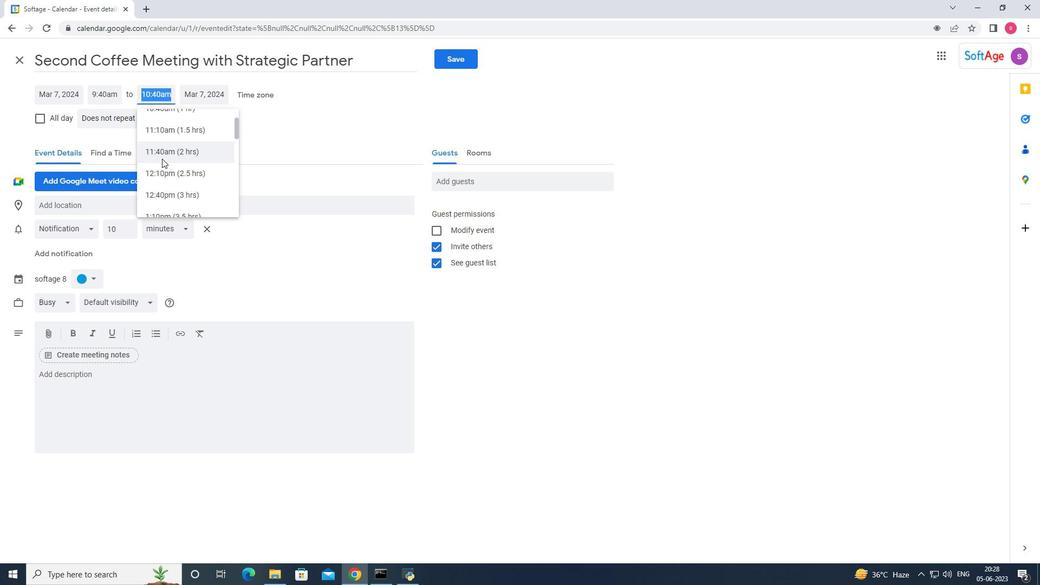 
Action: Mouse pressed left at (163, 156)
Screenshot: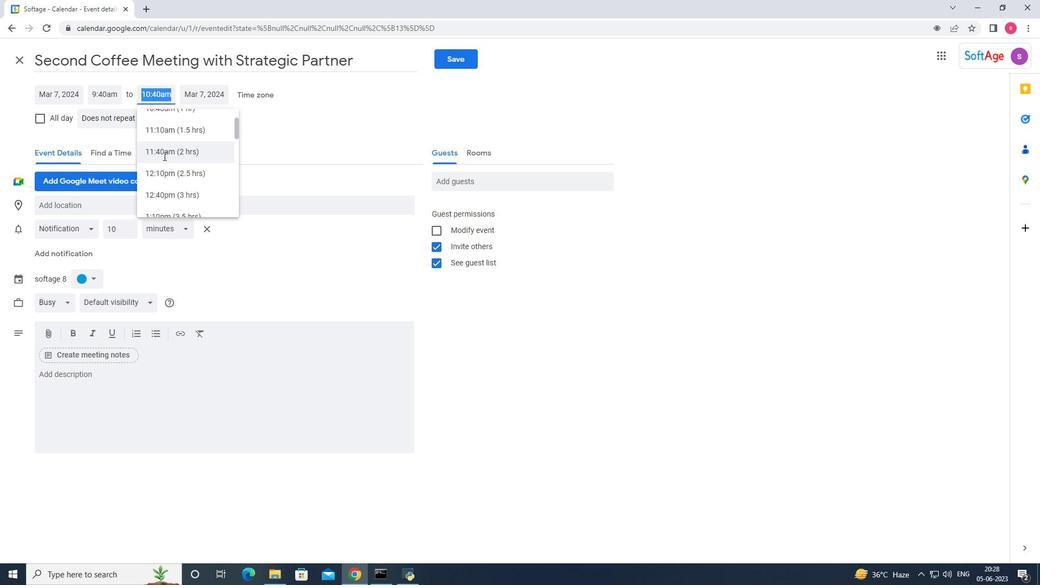 
Action: Mouse moved to (87, 368)
Screenshot: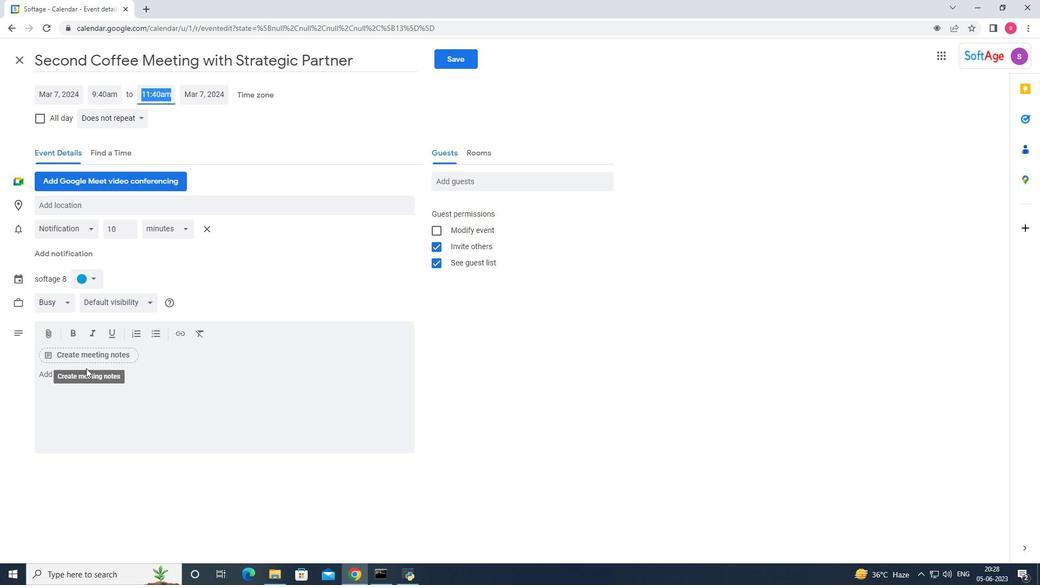 
Action: Mouse pressed left at (87, 368)
Screenshot: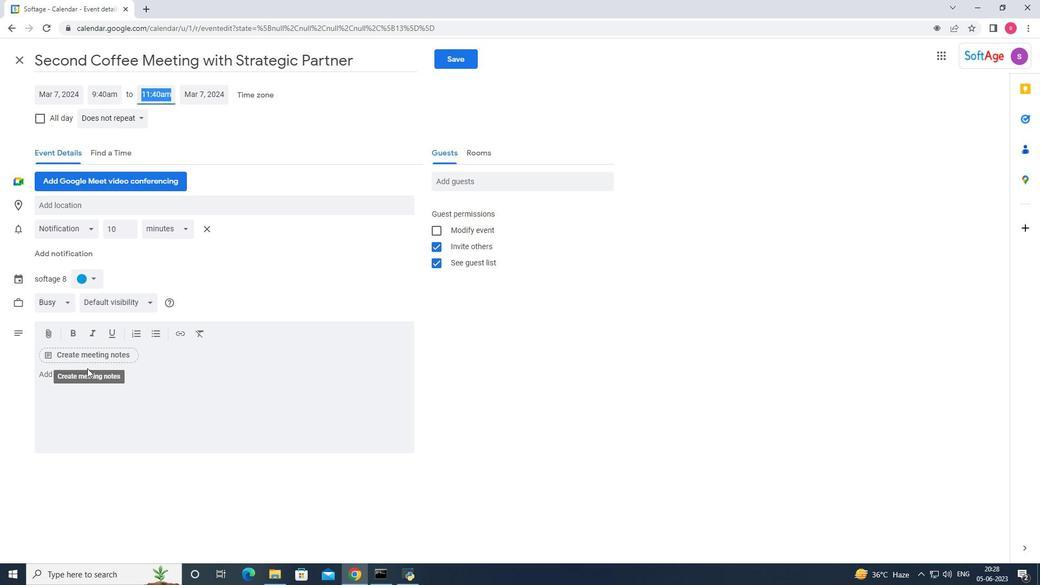 
Action: Mouse moved to (99, 380)
Screenshot: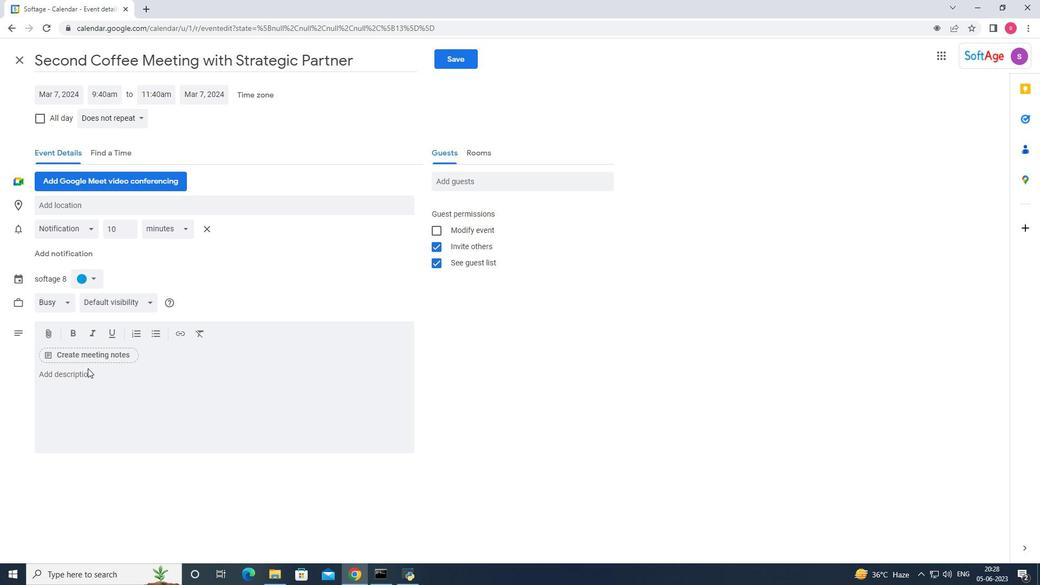 
Action: Mouse pressed left at (99, 380)
Screenshot: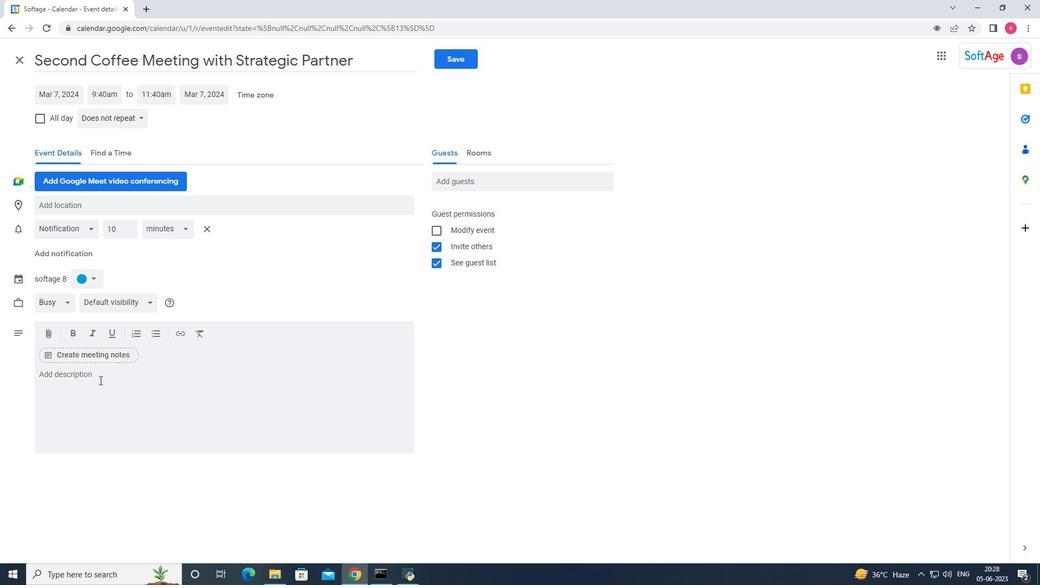 
Action: Mouse moved to (948, 389)
Screenshot: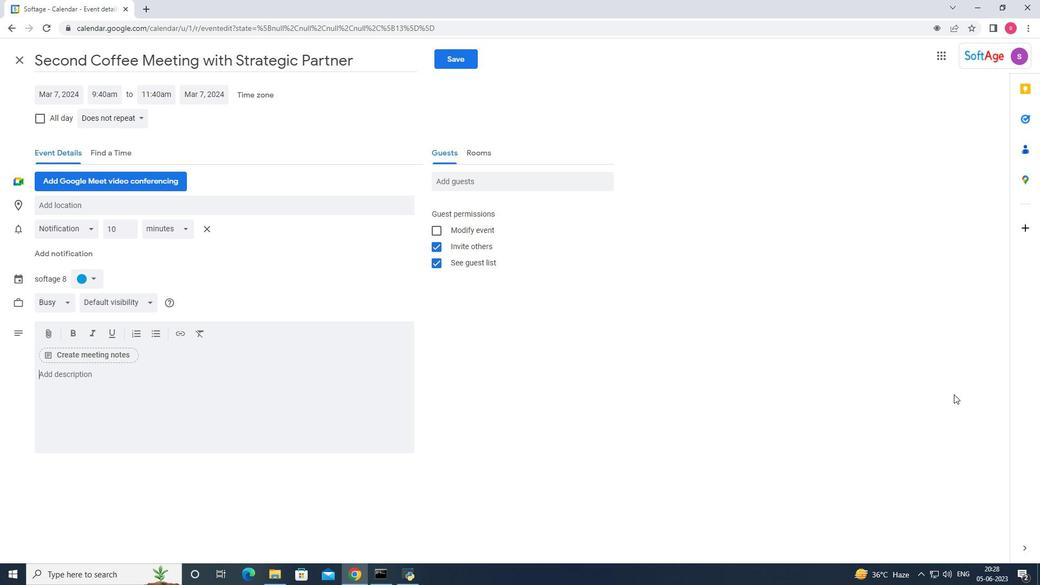 
Action: Key pressed <Key.shift>Throughout<Key.space>the<Key.space>workshop<Key.space><Key.backspace>,<Key.space>pe<Key.backspace>articipants<Key.space>will<Key.space>engage<Key.space>in<Key.space>a<Key.space>series<Key.space>of<Key.space>activities,<Key.space>exercises,<Key.space>and<Key.space>practice<Key.space>sessions<Key.space>ths<Key.backspace>at<Key.space>focus<Key.space>on<Key.space>refining<Key.space>their<Key.space>presentation<Key.space>skills.<Key.space><Key.shift>These<Key.space>activities<Key.space>are<Key.space>designes<Key.space><Key.backspace><Key.backspace>d<Key.space>to<Key.space>provide<Key.space>hands-on<Key.space>experience<Key.space>and<Key.space>valuable<Key.space>feedback<Key.space>to<Key.space>help<Key.space>participants<Key.space>improve<Key.space>their<Key.space>delivery<Key.space>style<Key.space>and<Key.space>create<Key.space>compelling<Key.space>preses<Key.backspace>ntations.
Screenshot: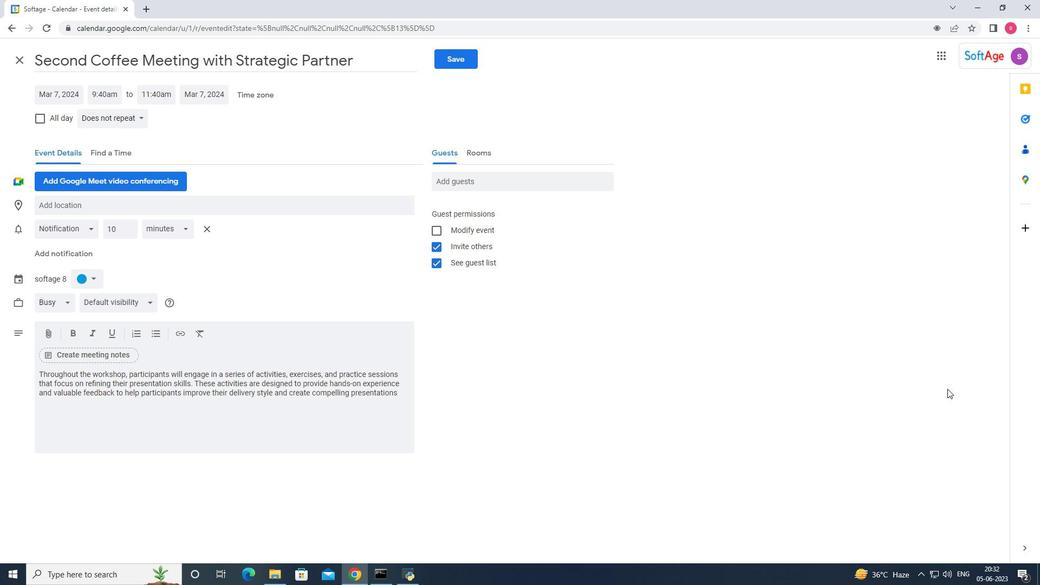 
Action: Mouse moved to (98, 276)
Screenshot: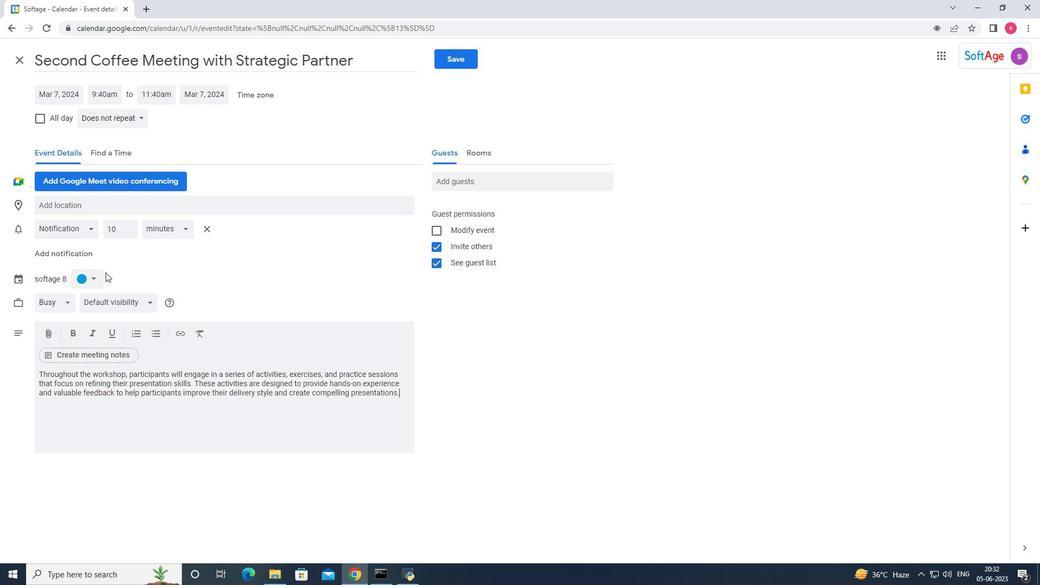 
Action: Mouse pressed left at (98, 276)
Screenshot: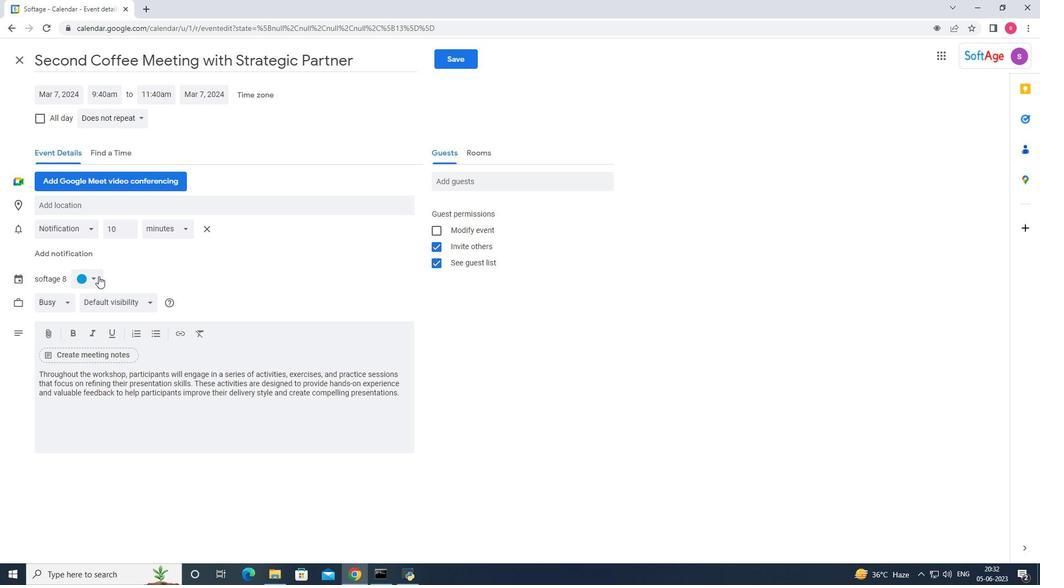 
Action: Mouse moved to (82, 289)
Screenshot: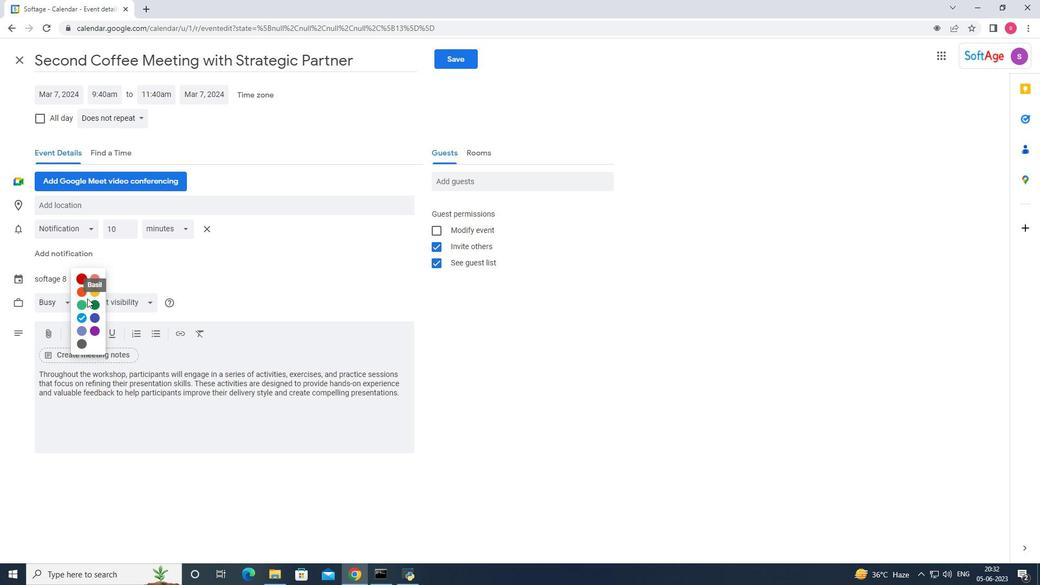 
Action: Mouse pressed left at (82, 289)
Screenshot: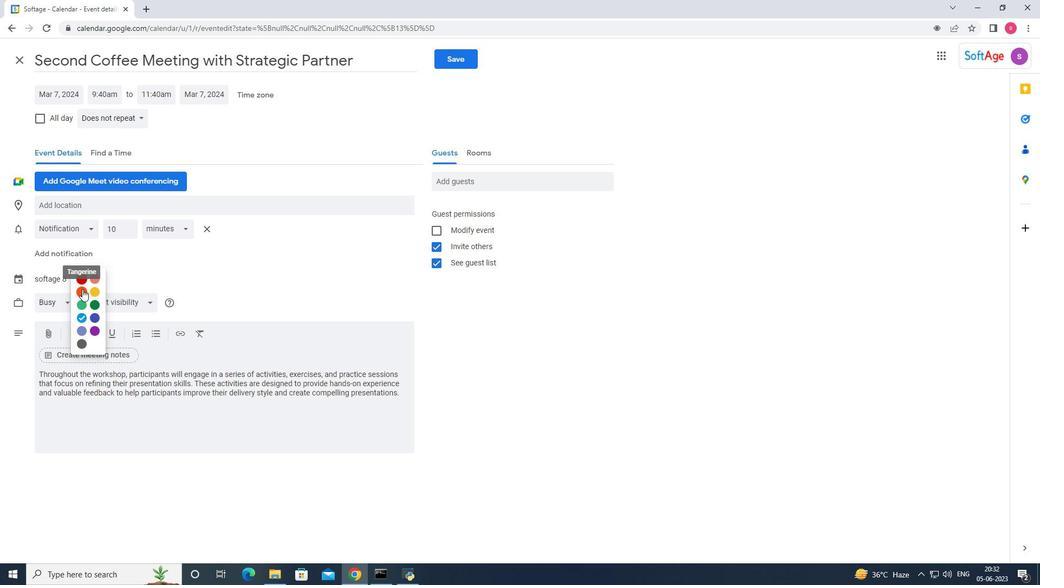 
Action: Mouse moved to (178, 206)
Screenshot: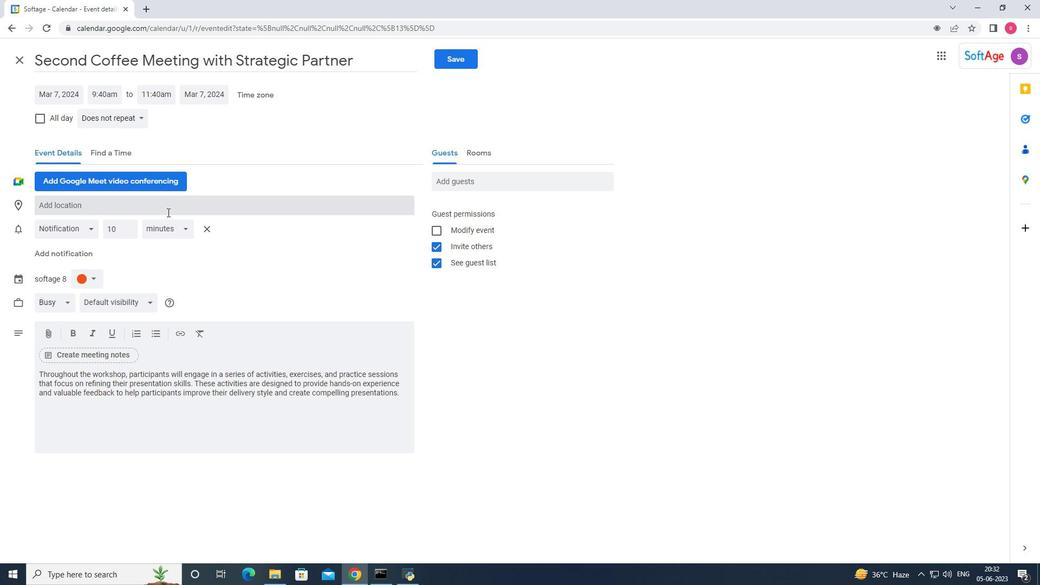 
Action: Mouse pressed left at (178, 206)
Screenshot: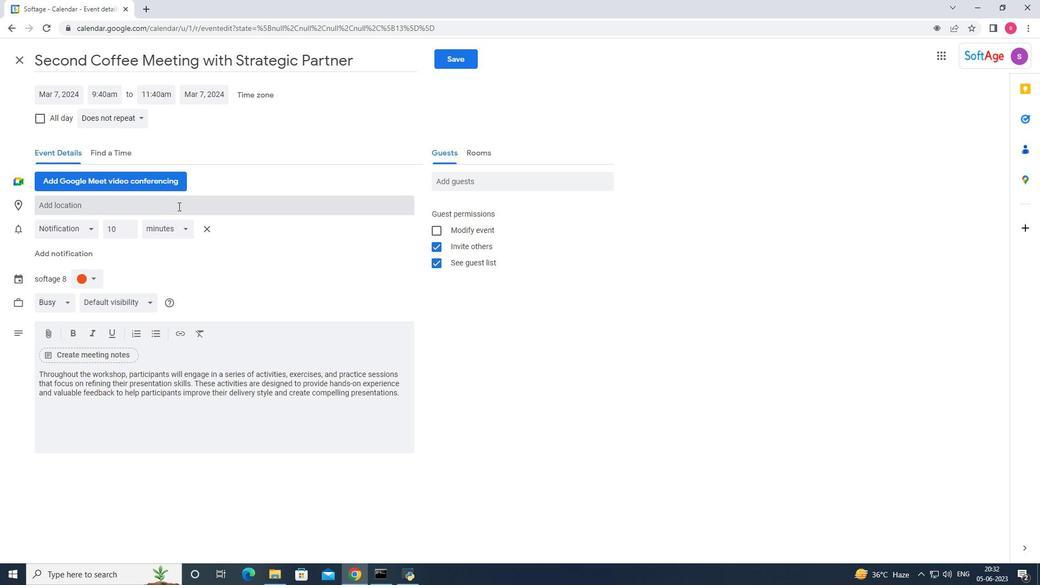 
Action: Key pressed <Key.shift>Brisbane,<Key.space><Key.shift><Key.shift><Key.shift><Key.shift><Key.shift><Key.shift><Key.shift>Australia<Key.space>
Screenshot: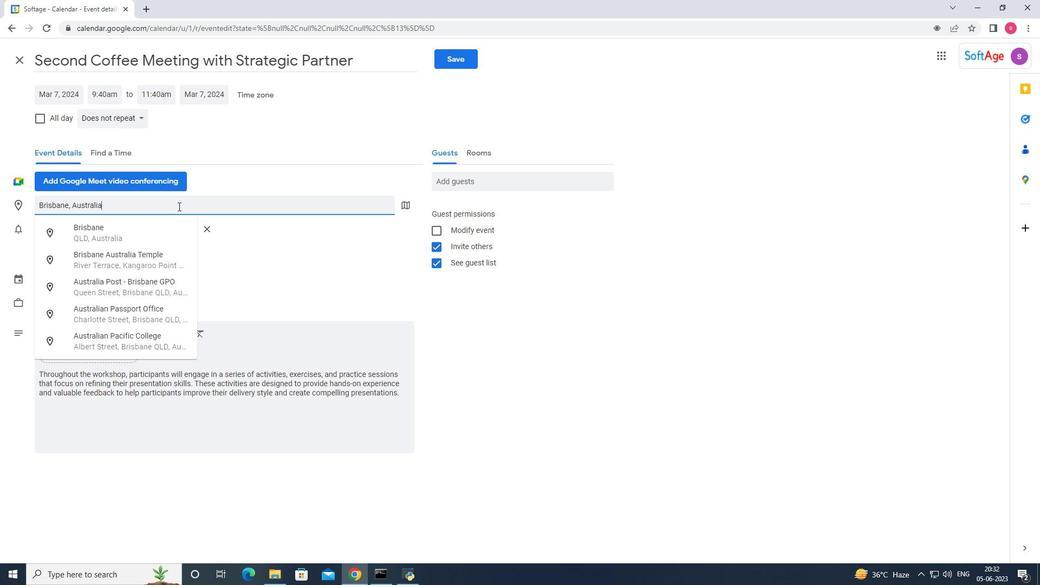 
Action: Mouse moved to (509, 176)
Screenshot: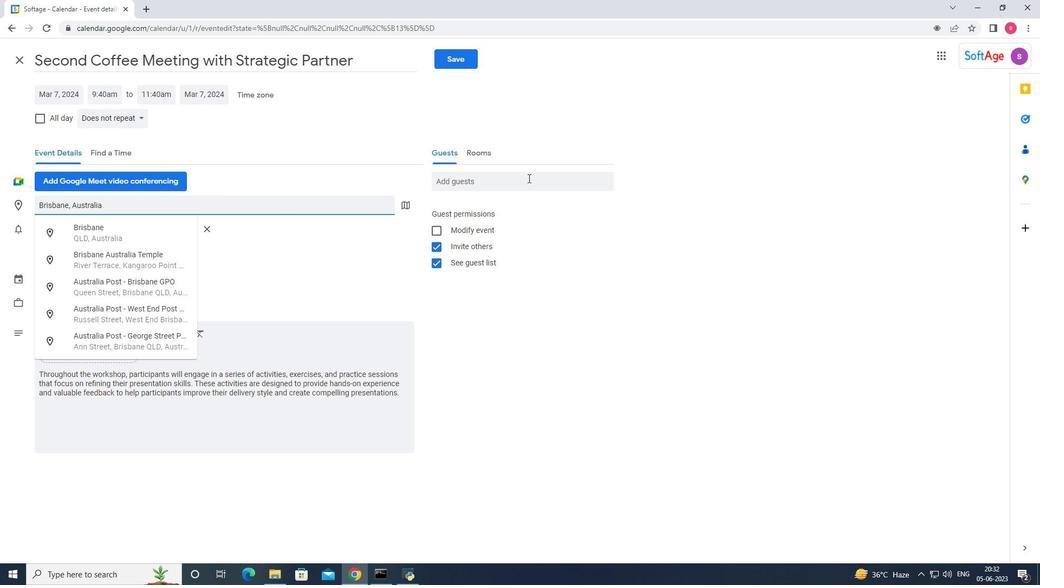 
Action: Mouse pressed left at (509, 176)
Screenshot: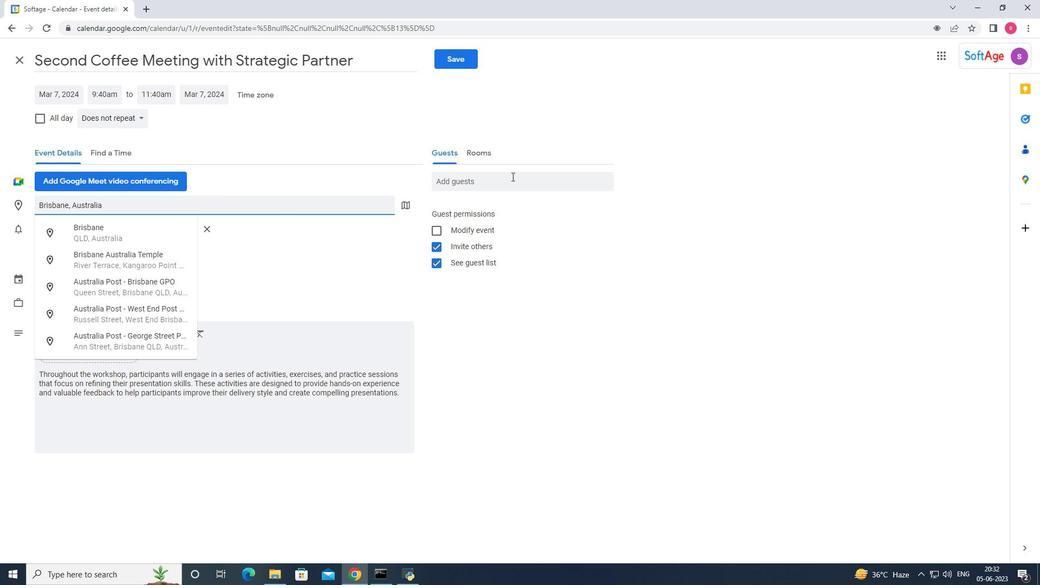 
Action: Key pressed softage.9
Screenshot: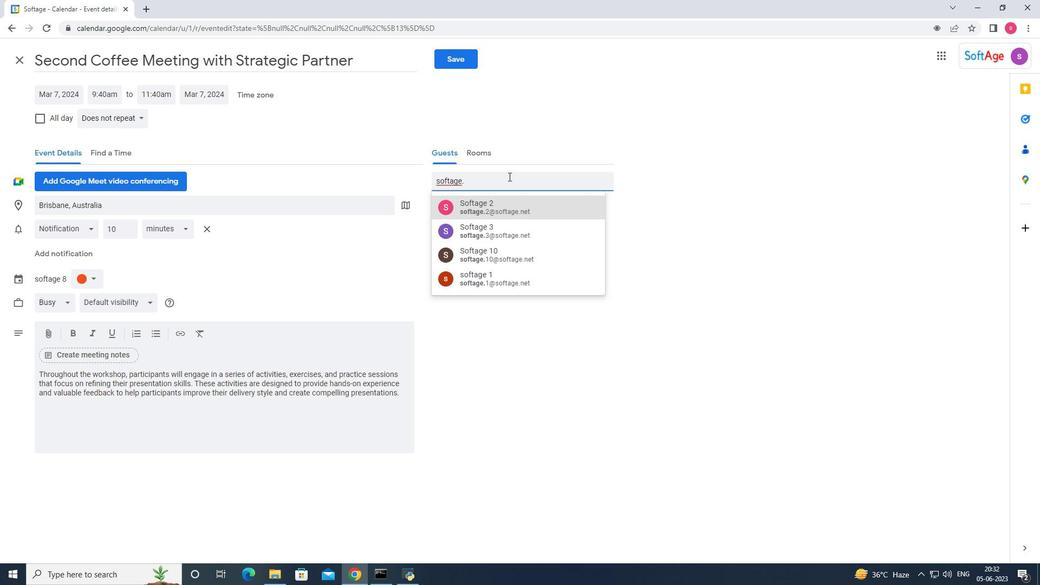
Action: Mouse moved to (502, 203)
Screenshot: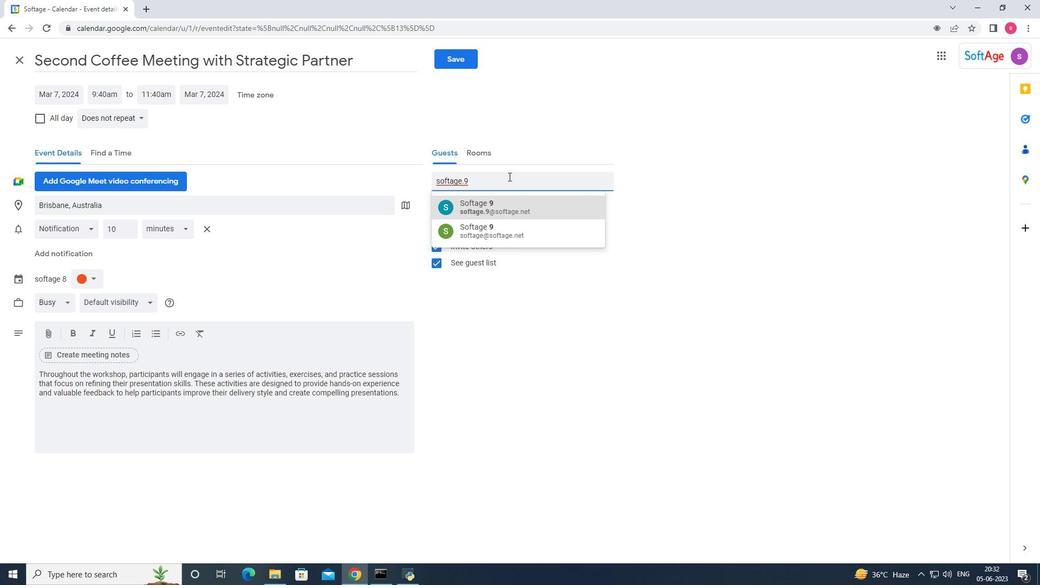 
Action: Mouse pressed left at (502, 203)
Screenshot: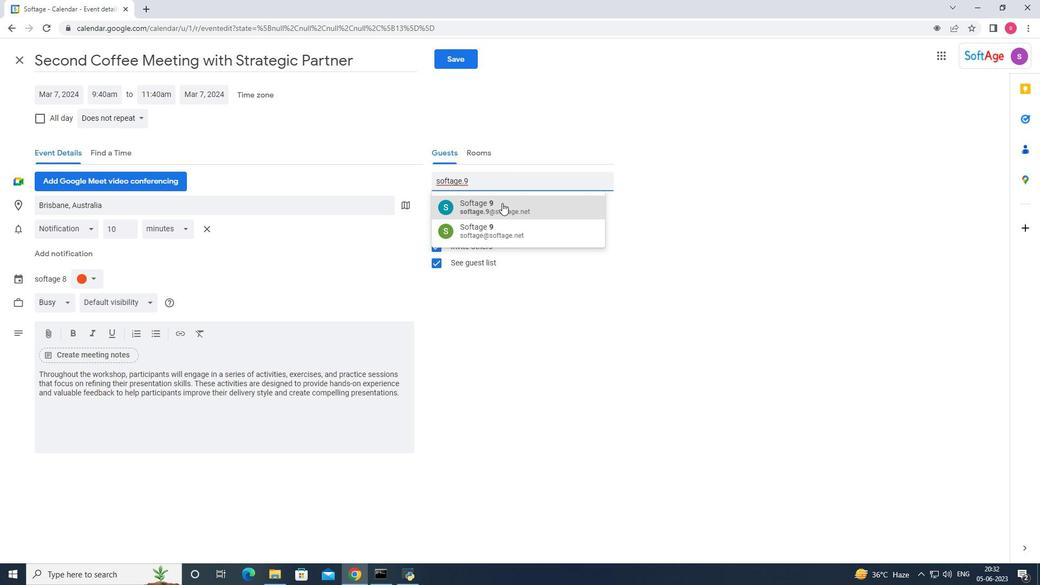 
Action: Mouse moved to (492, 185)
Screenshot: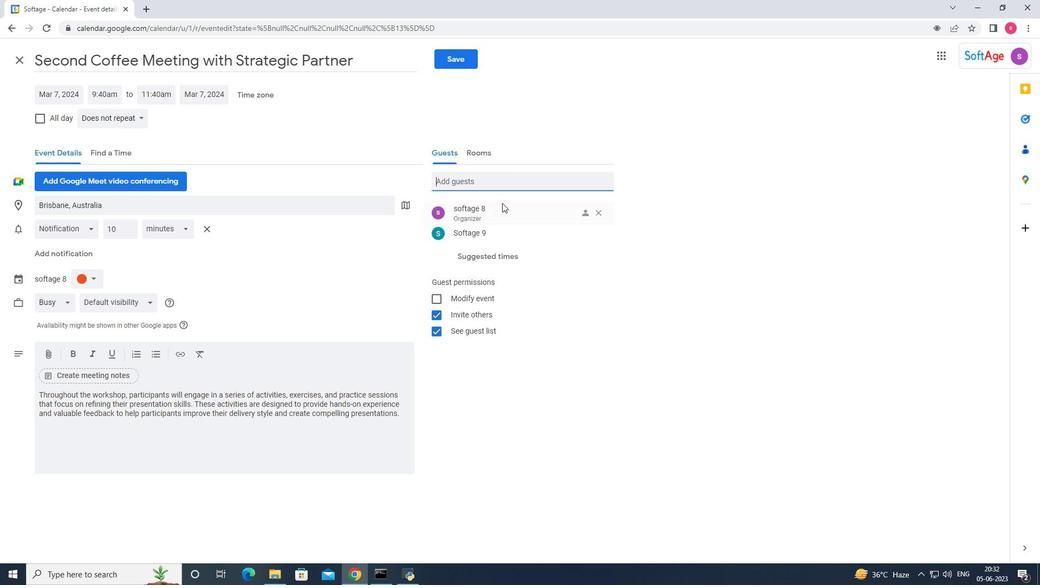
Action: Key pressed softage
Screenshot: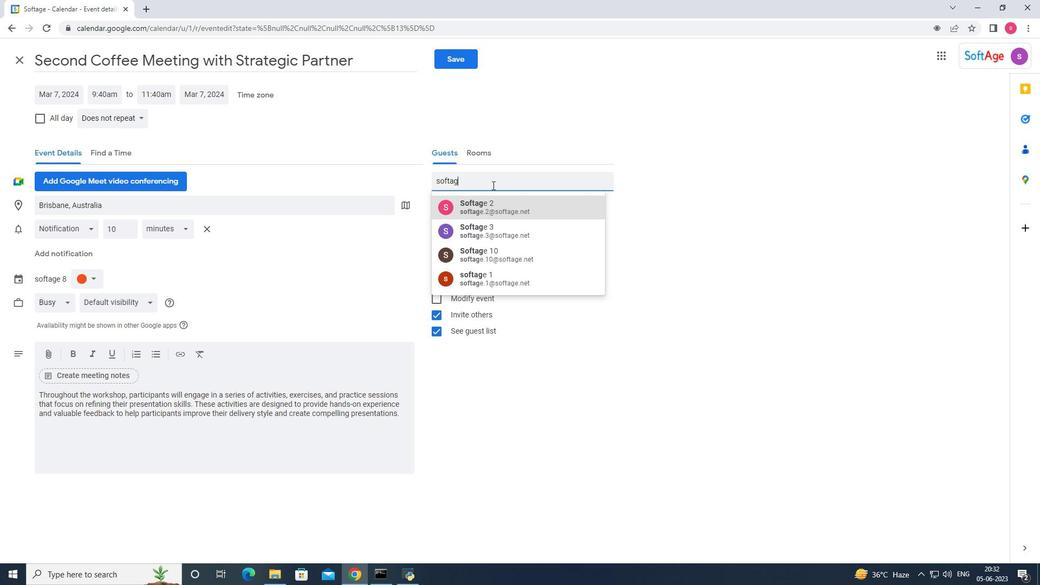 
Action: Mouse moved to (491, 260)
Screenshot: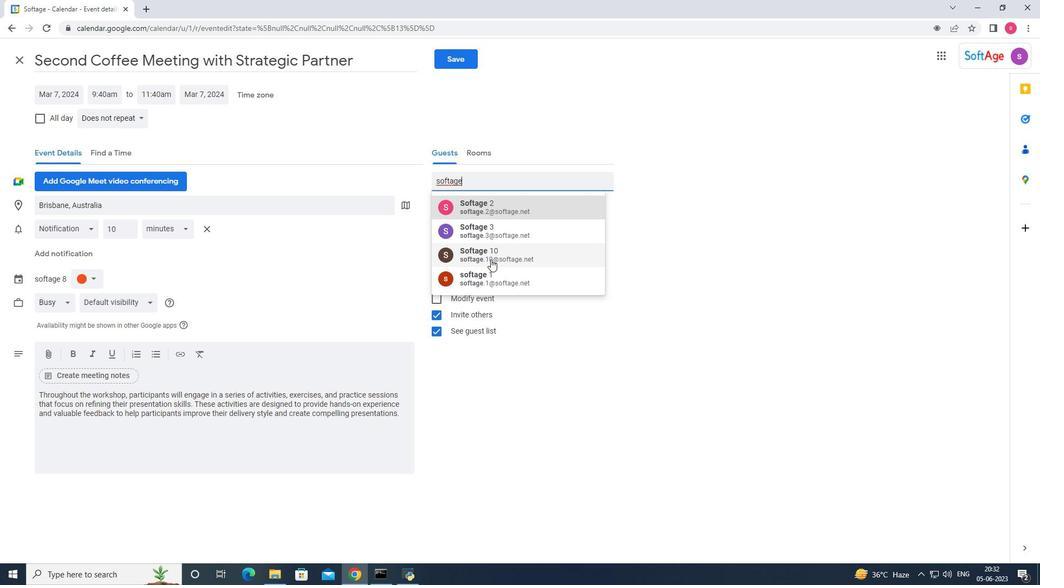 
Action: Mouse pressed left at (491, 260)
Screenshot: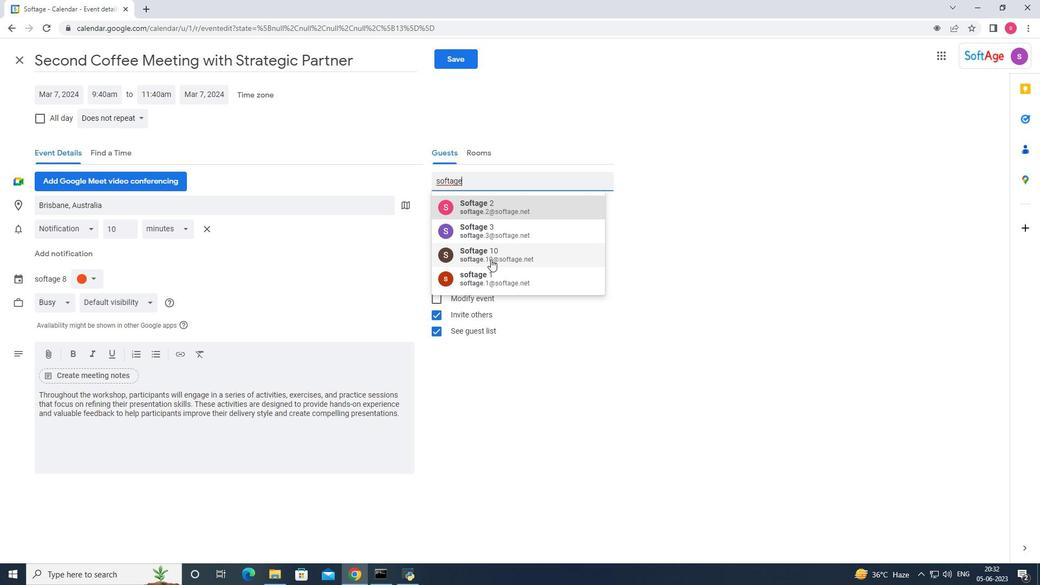 
Action: Mouse moved to (93, 116)
Screenshot: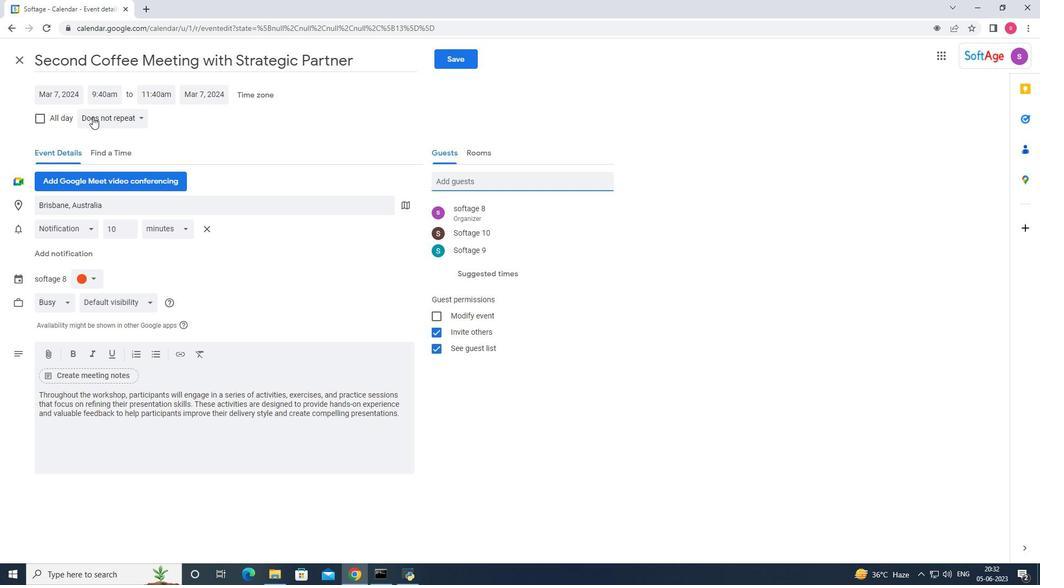 
Action: Mouse pressed left at (93, 116)
Screenshot: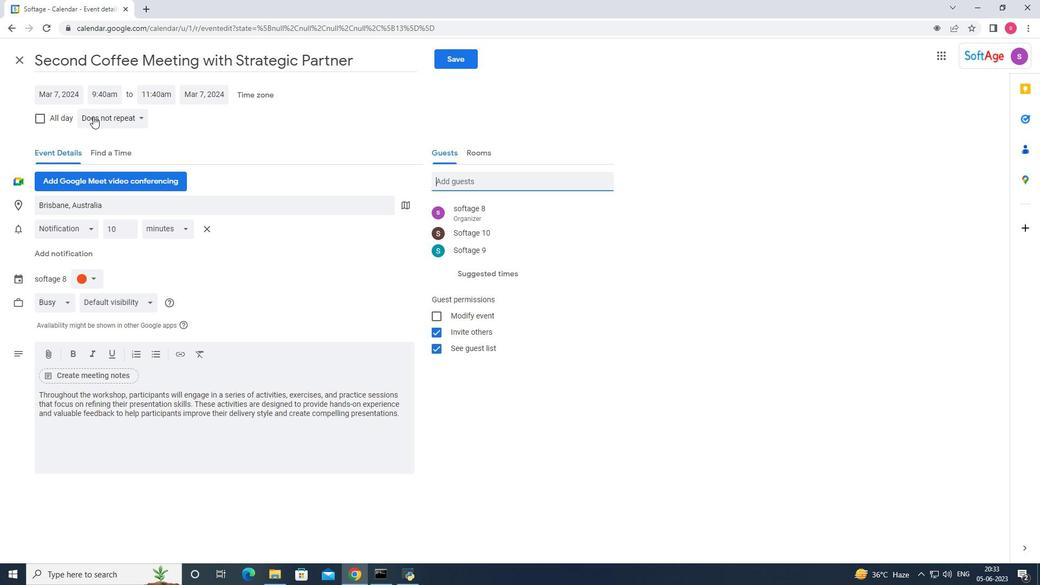 
Action: Mouse moved to (143, 218)
Screenshot: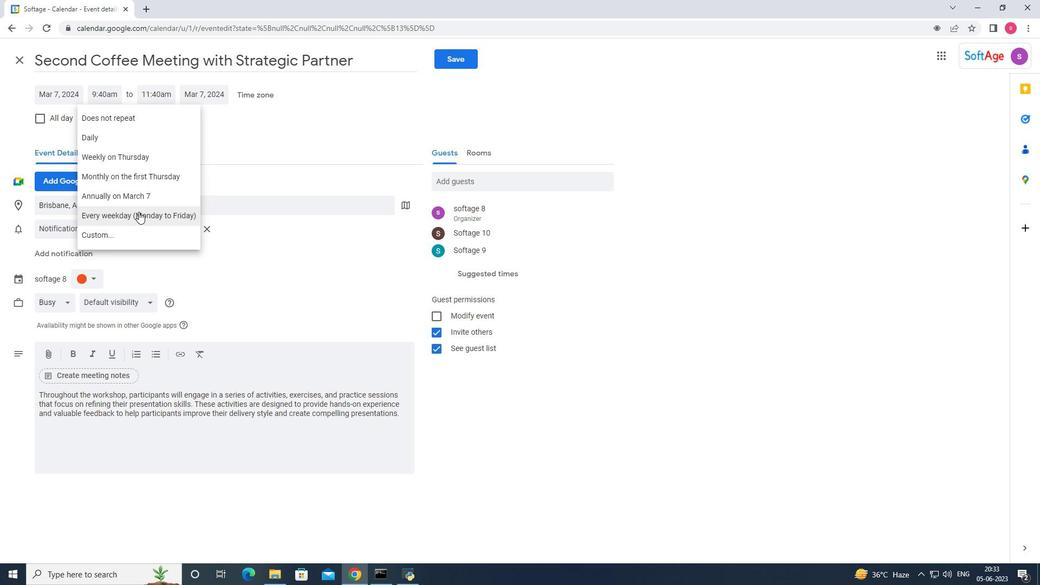 
Action: Mouse pressed left at (143, 218)
Screenshot: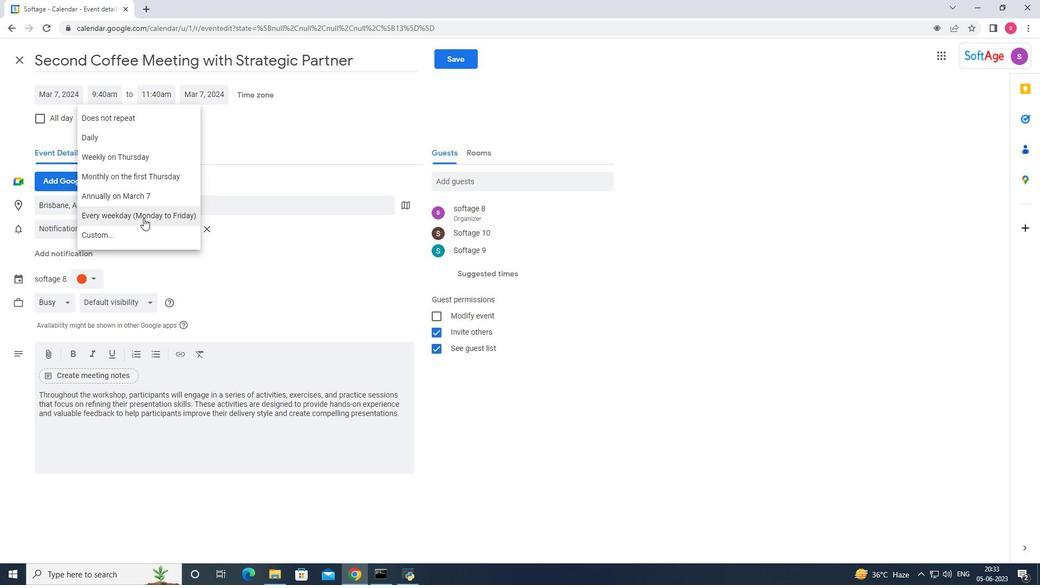 
Action: Mouse moved to (455, 65)
Screenshot: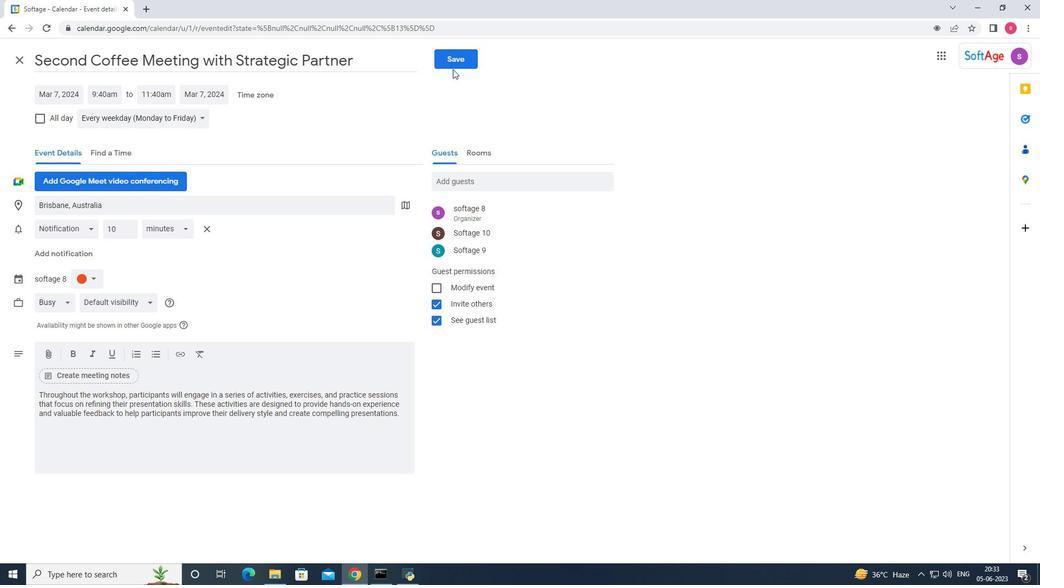 
Action: Mouse pressed left at (455, 65)
Screenshot: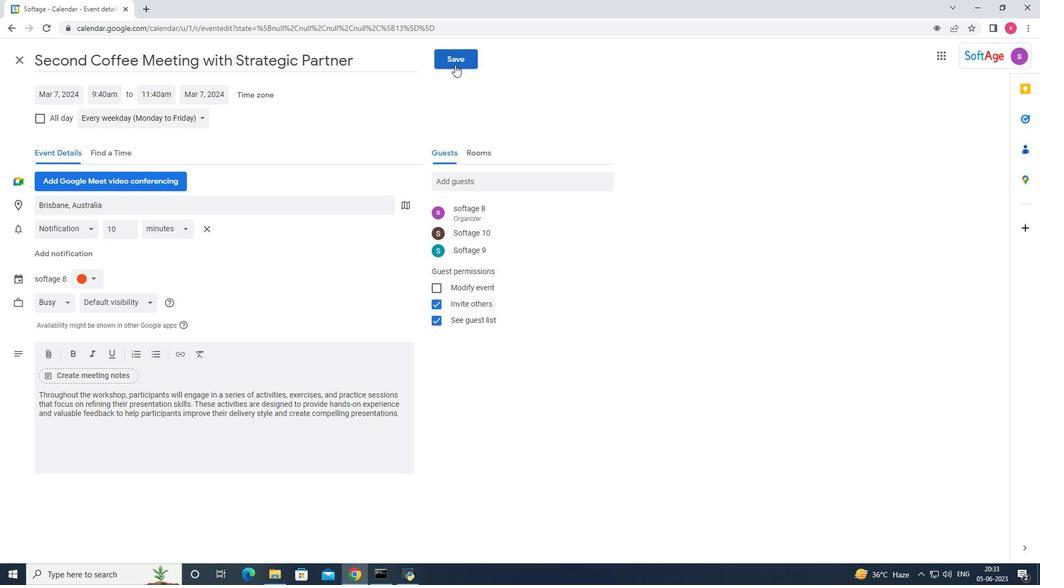 
Action: Mouse moved to (627, 326)
Screenshot: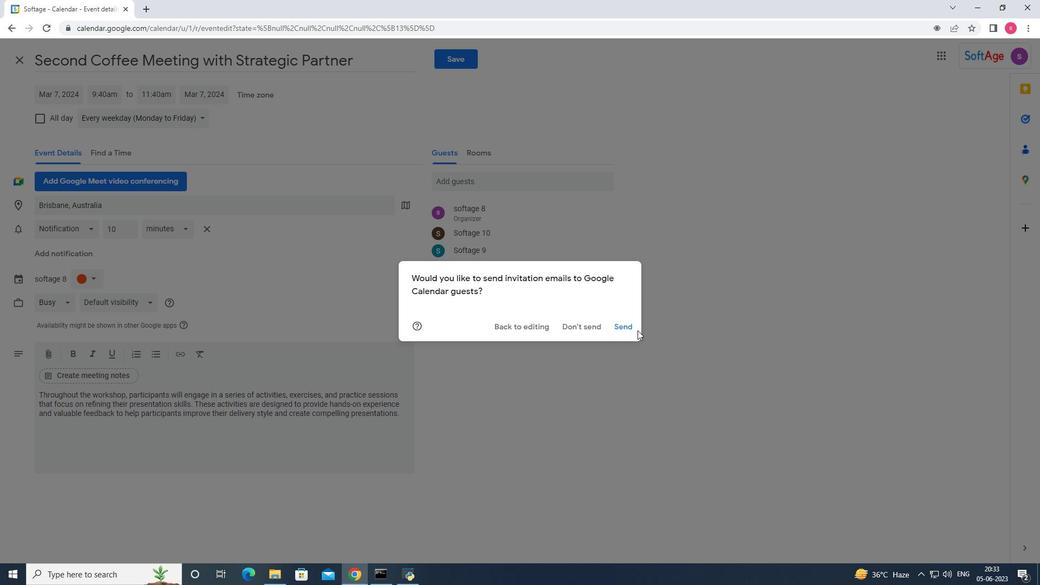 
Action: Mouse pressed left at (627, 326)
Screenshot: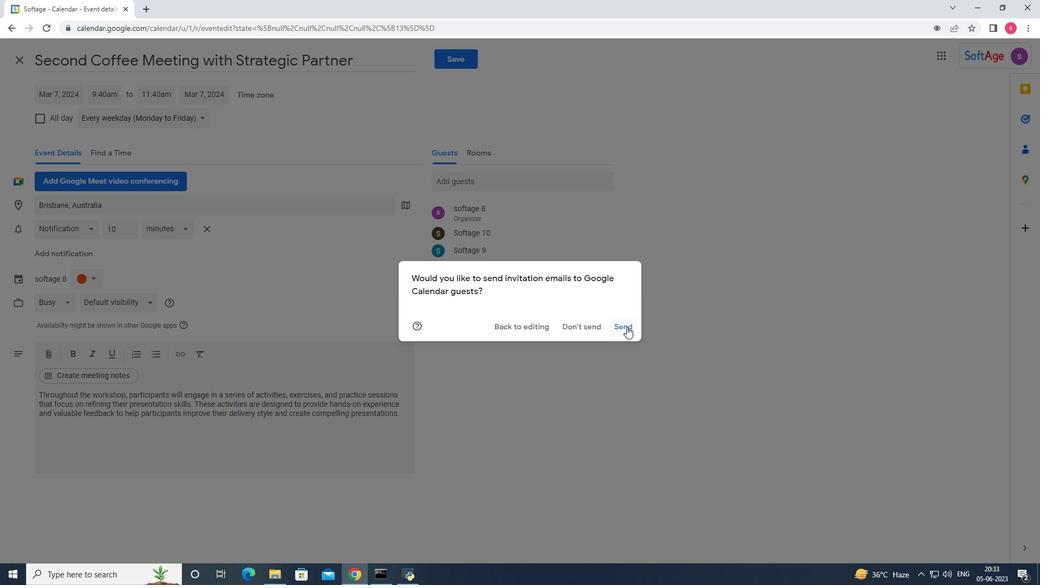 
